 Task: Look for space in Mersing, Malaysia from 2nd June, 2023 to 6th June, 2023 for 1 adult in price range Rs.10000 to Rs.13000. Place can be private room with 1  bedroom having 1 bed and 1 bathroom. Property type can be house, flat, guest house, hotel. Booking option can be shelf check-in. Required host language is English.
Action: Mouse moved to (434, 93)
Screenshot: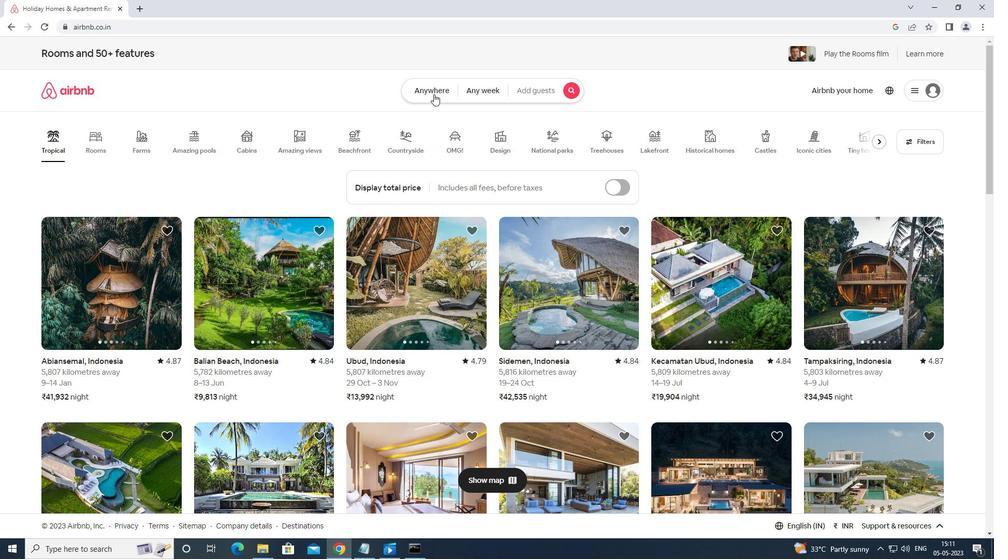 
Action: Mouse pressed left at (434, 93)
Screenshot: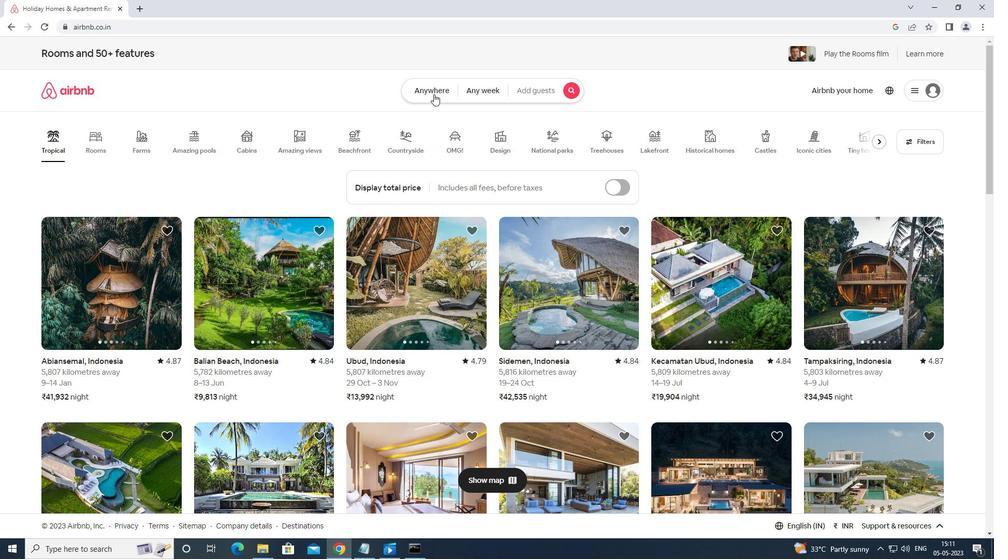 
Action: Mouse moved to (386, 130)
Screenshot: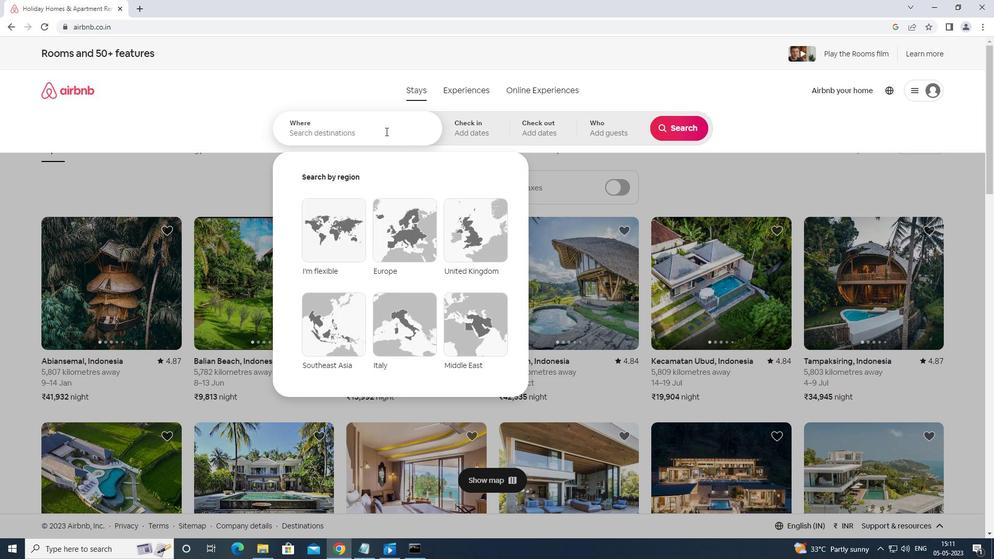 
Action: Mouse pressed left at (386, 130)
Screenshot: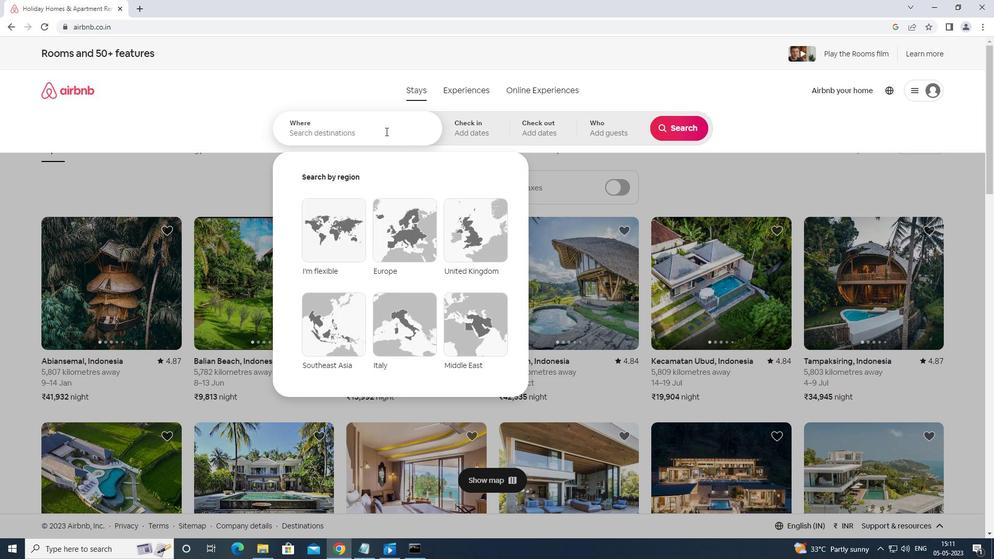 
Action: Mouse moved to (379, 124)
Screenshot: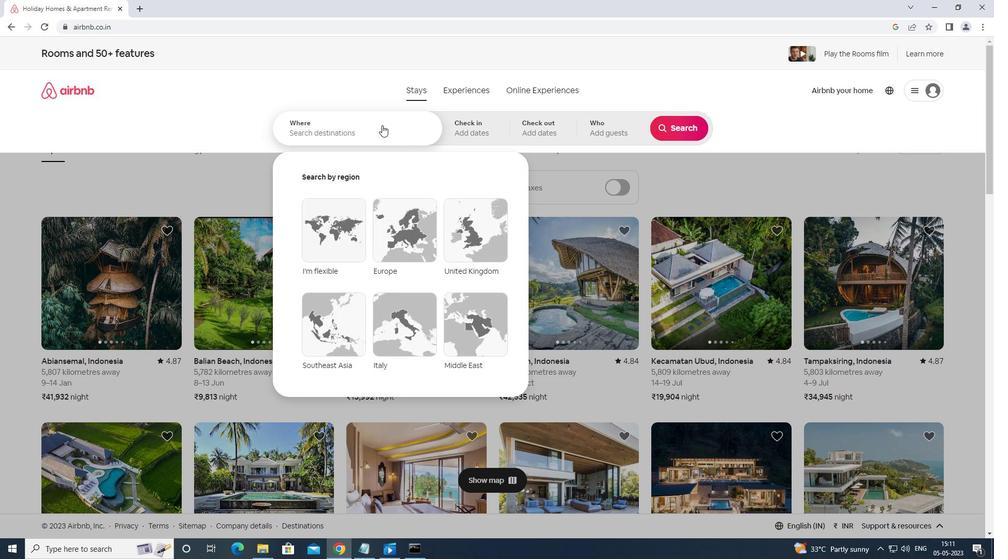 
Action: Key pressed <Key.caps_lock>mersing<Key.space>malaysia<Key.enter>
Screenshot: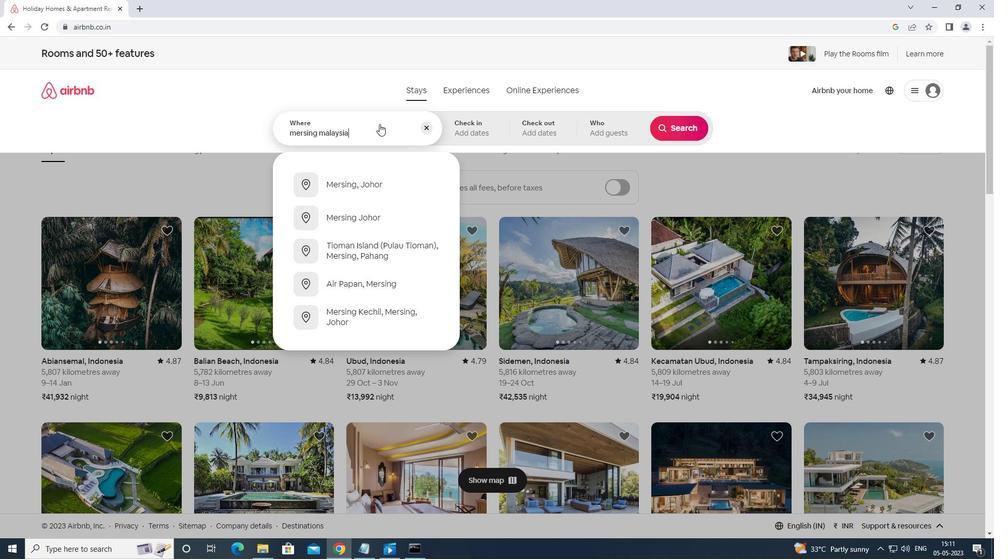 
Action: Mouse moved to (637, 257)
Screenshot: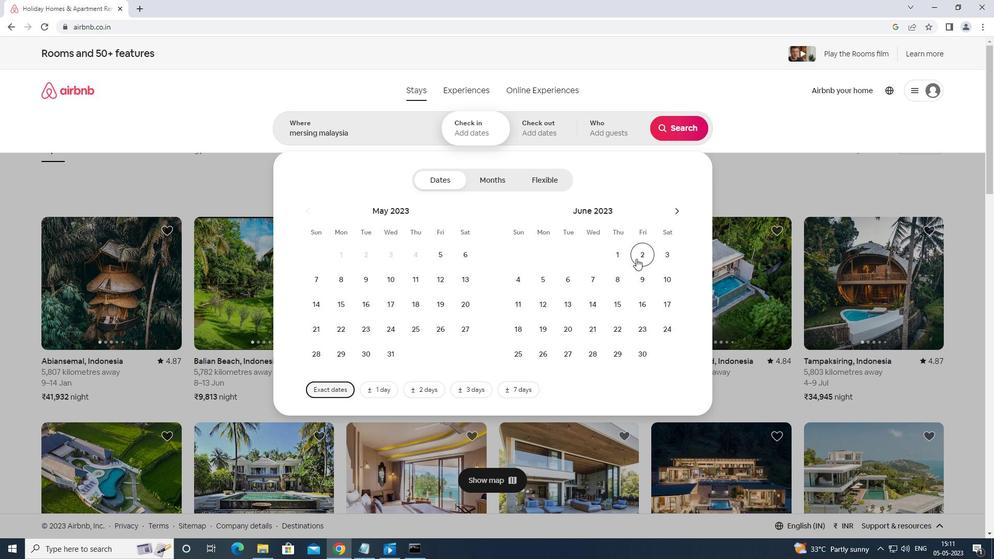 
Action: Mouse pressed left at (637, 257)
Screenshot: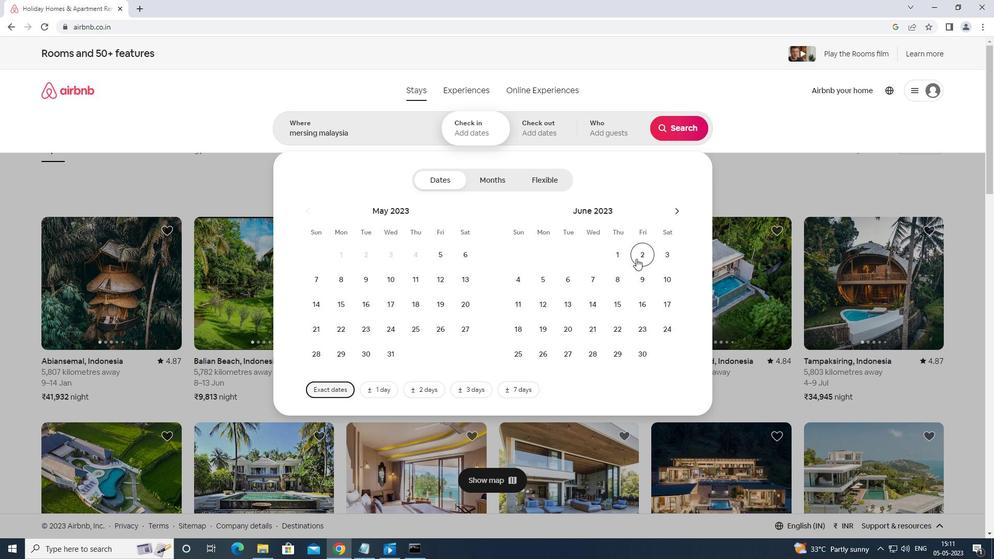 
Action: Mouse moved to (560, 275)
Screenshot: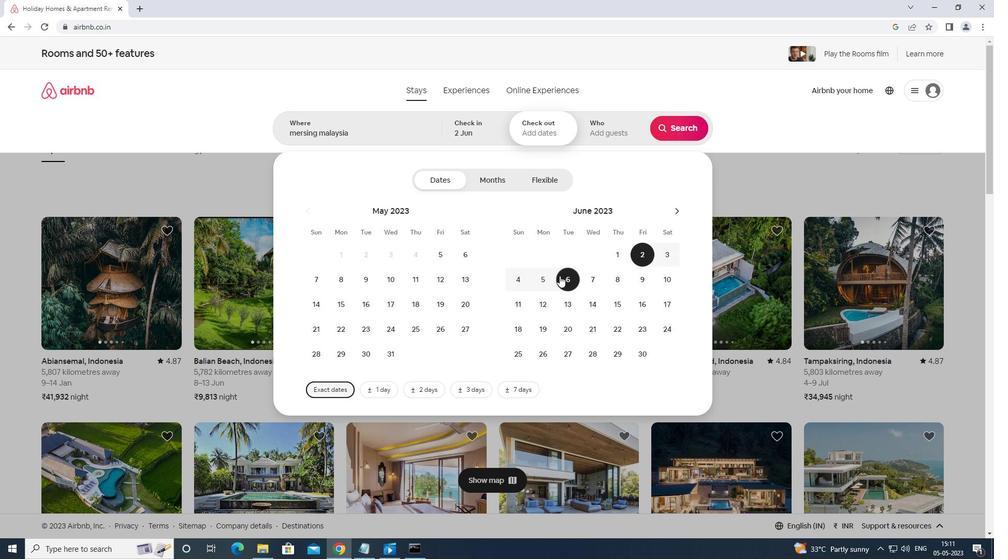 
Action: Mouse pressed left at (560, 275)
Screenshot: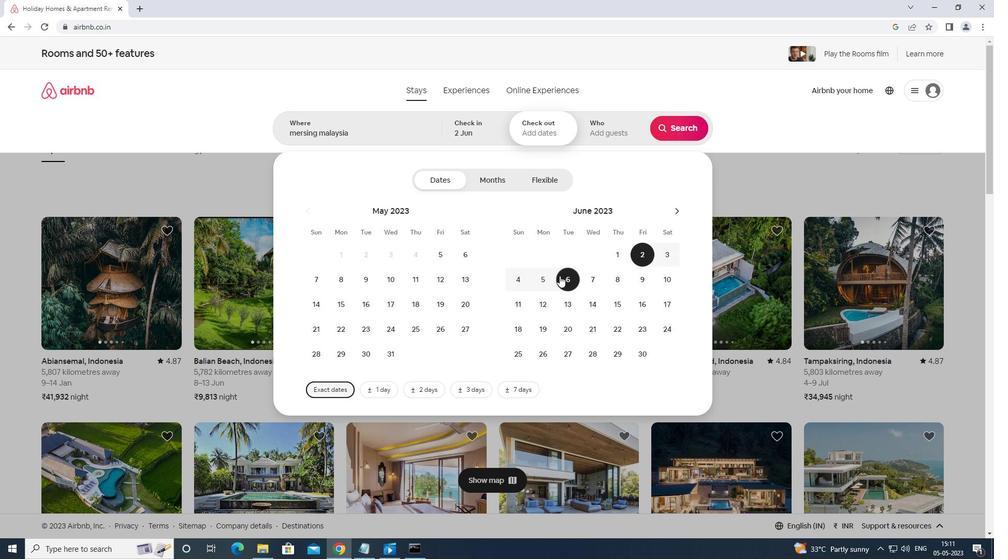 
Action: Mouse moved to (602, 127)
Screenshot: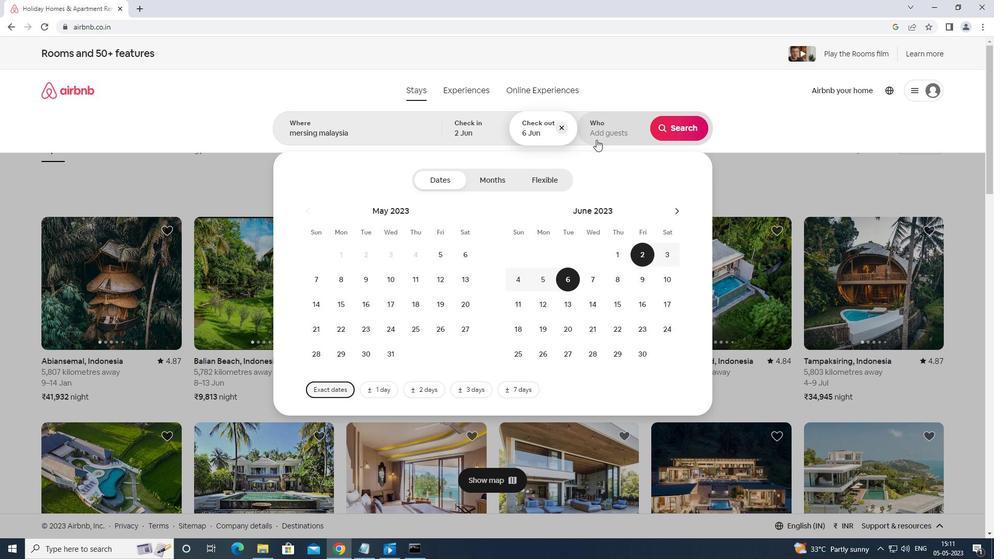 
Action: Mouse pressed left at (602, 127)
Screenshot: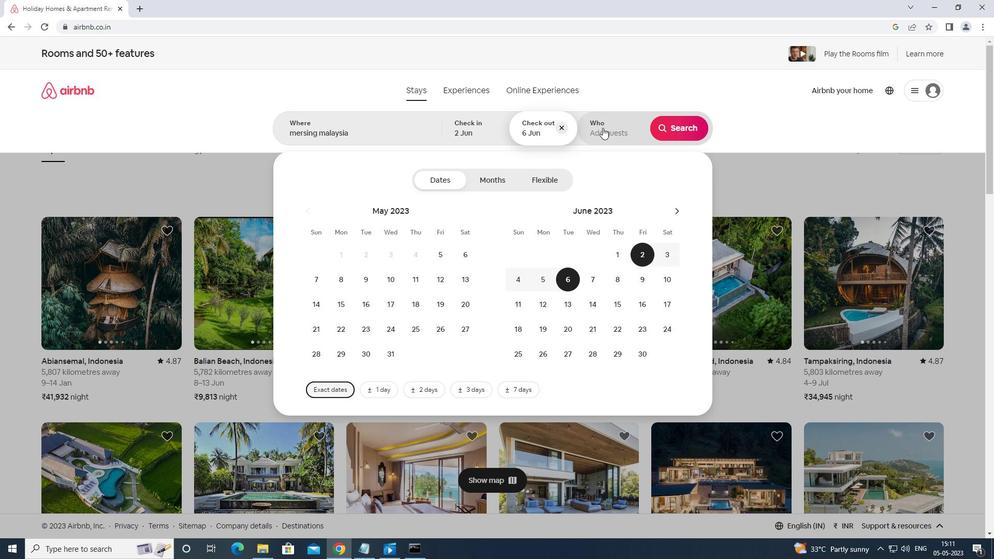 
Action: Mouse moved to (679, 181)
Screenshot: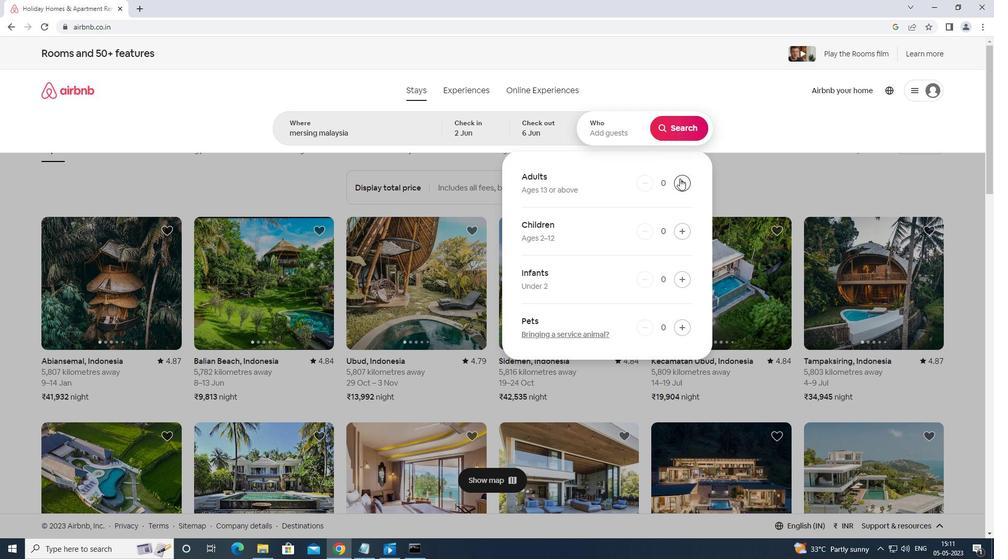 
Action: Mouse pressed left at (679, 181)
Screenshot: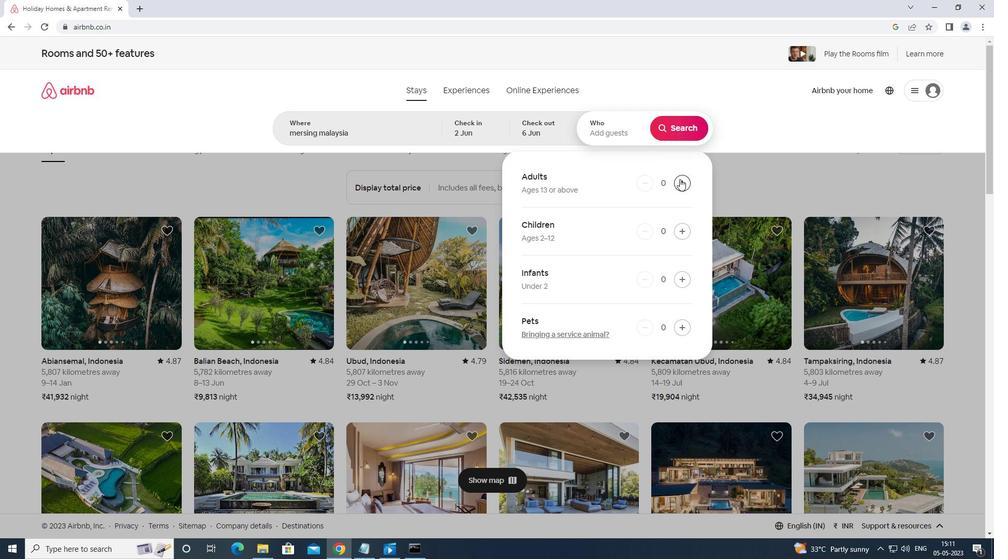 
Action: Mouse moved to (687, 126)
Screenshot: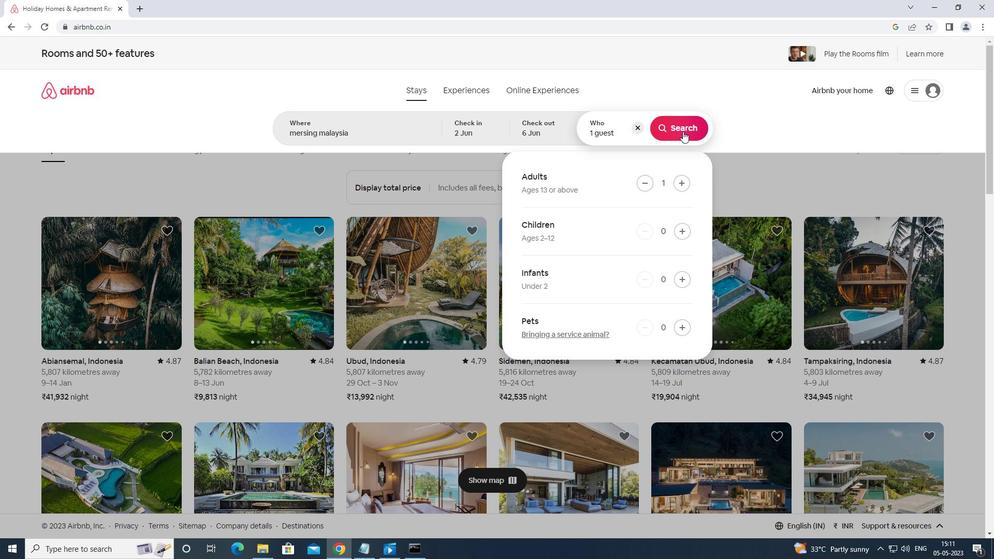 
Action: Mouse pressed left at (687, 126)
Screenshot: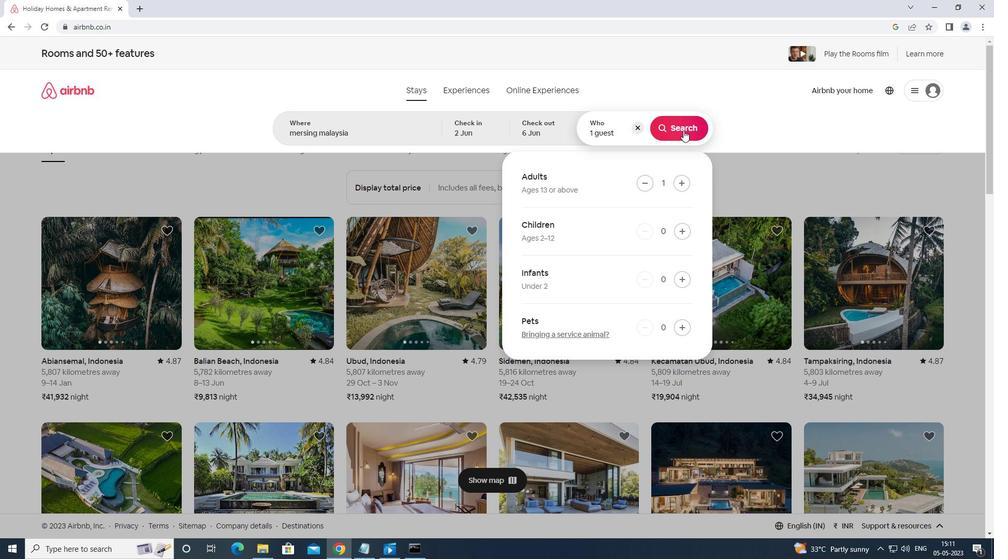 
Action: Mouse moved to (963, 103)
Screenshot: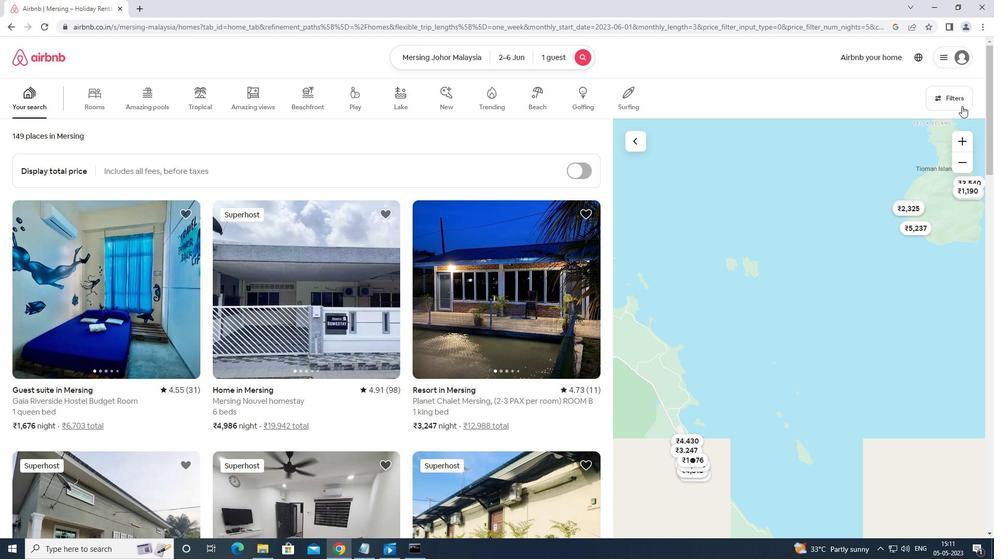 
Action: Mouse pressed left at (963, 103)
Screenshot: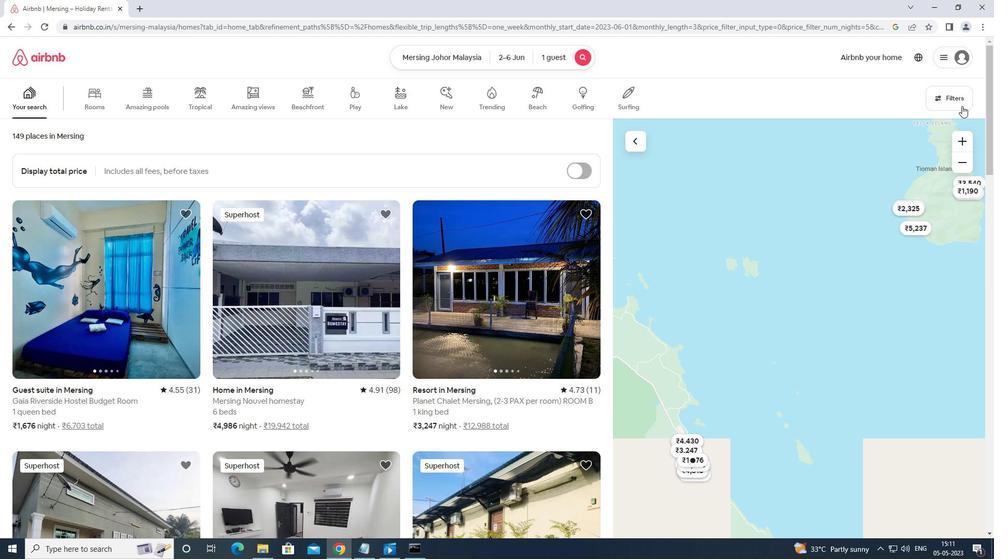 
Action: Mouse moved to (449, 352)
Screenshot: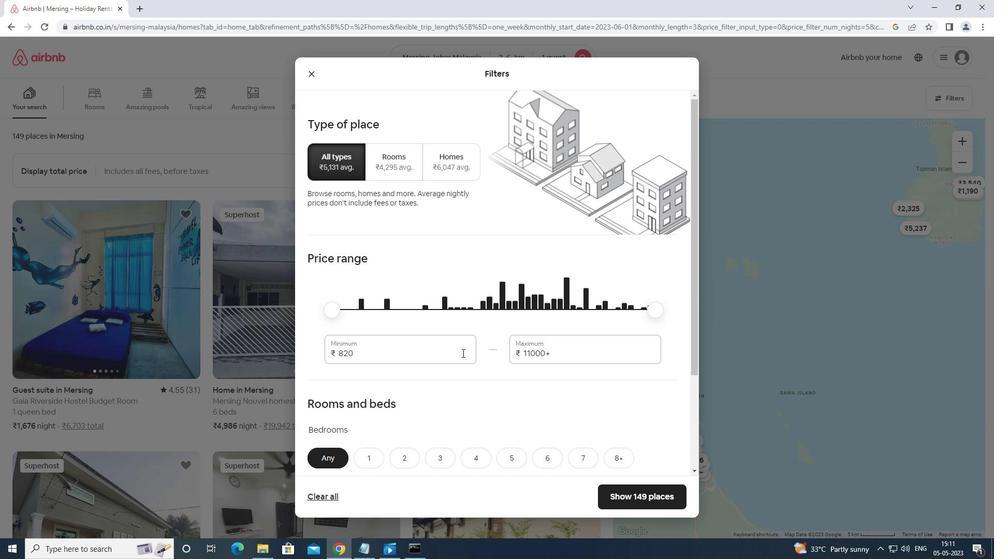 
Action: Mouse pressed left at (449, 352)
Screenshot: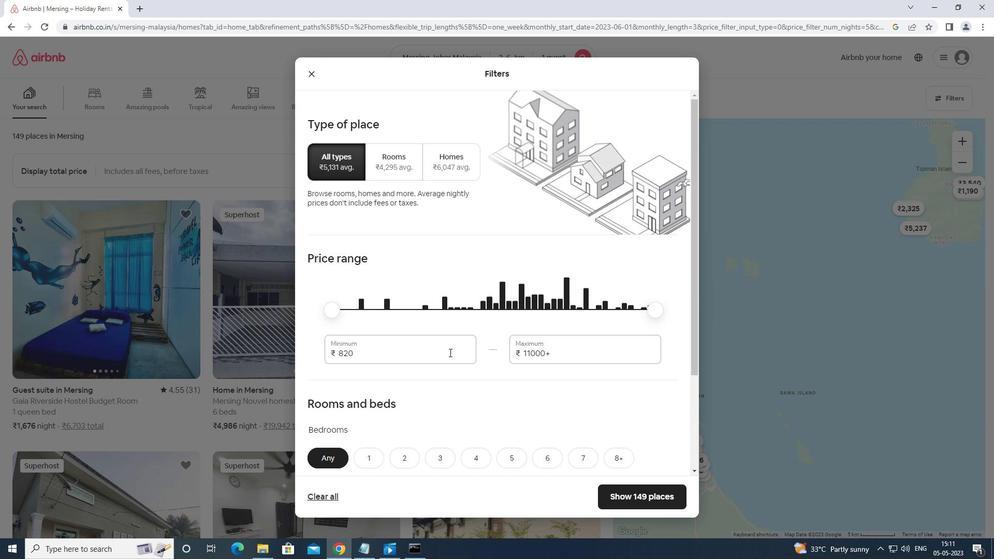 
Action: Mouse moved to (449, 352)
Screenshot: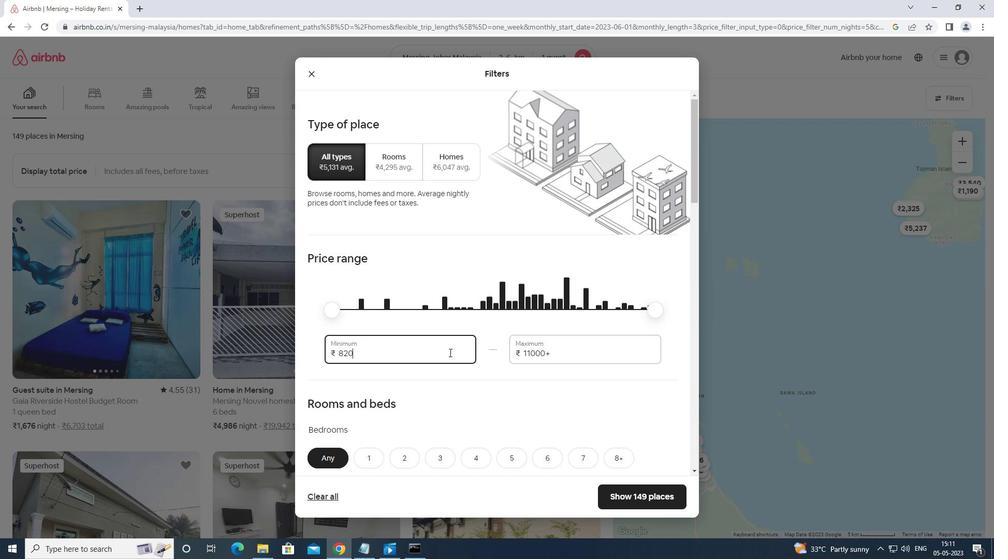 
Action: Key pressed <Key.backspace><Key.backspace><Key.backspace><Key.backspace><Key.backspace>10000
Screenshot: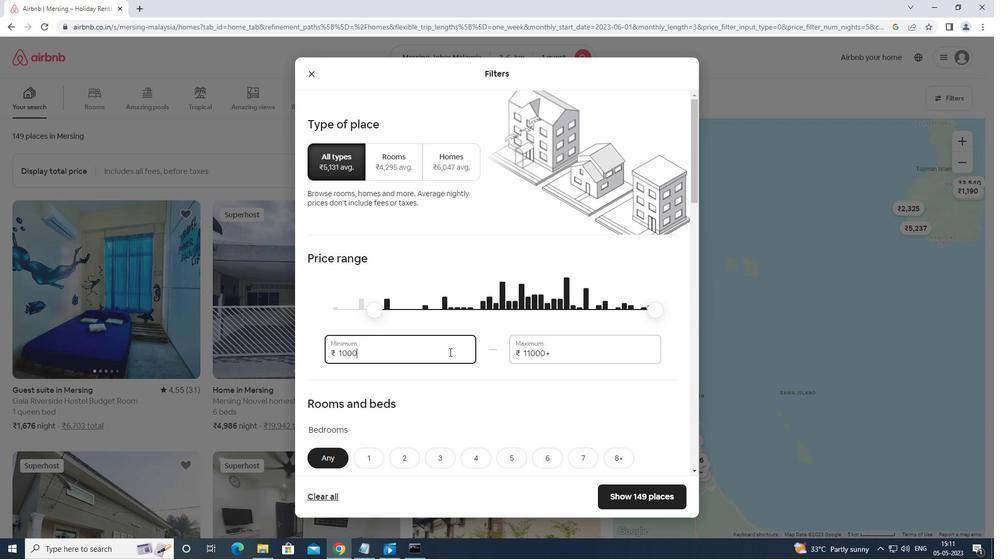 
Action: Mouse moved to (562, 352)
Screenshot: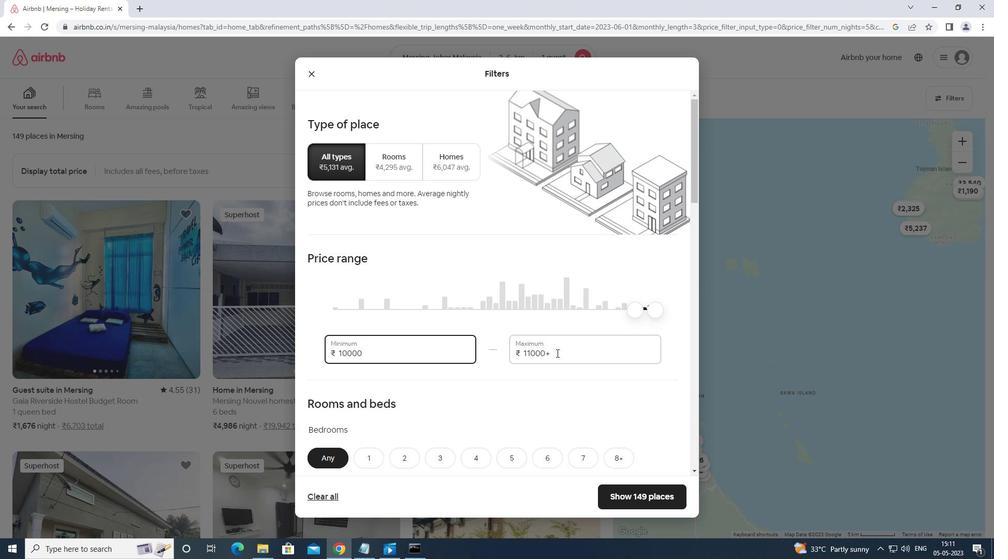 
Action: Mouse pressed left at (562, 352)
Screenshot: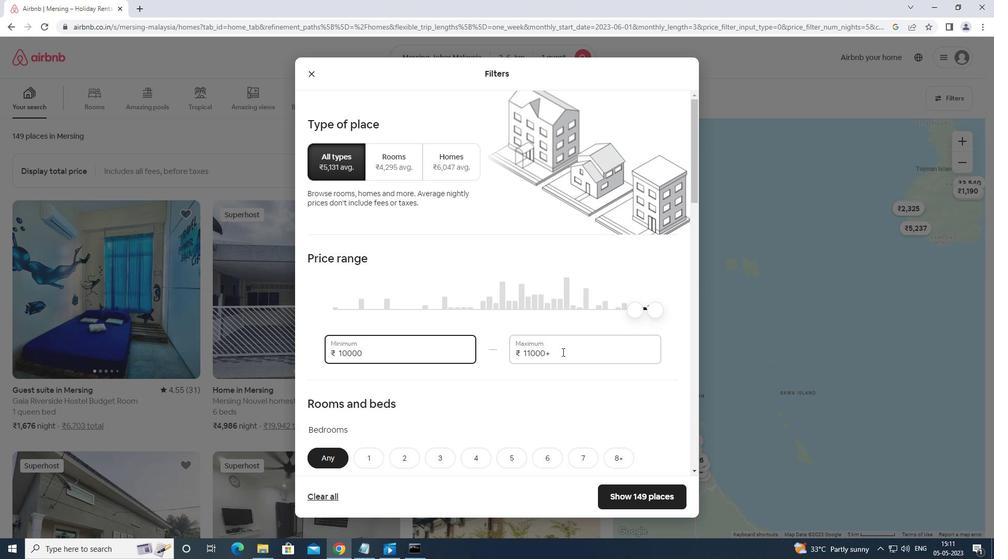 
Action: Key pressed <Key.backspace><Key.backspace><Key.backspace><Key.backspace><Key.backspace><Key.backspace><Key.backspace><Key.backspace><Key.backspace><Key.backspace><Key.backspace><Key.backspace>13000
Screenshot: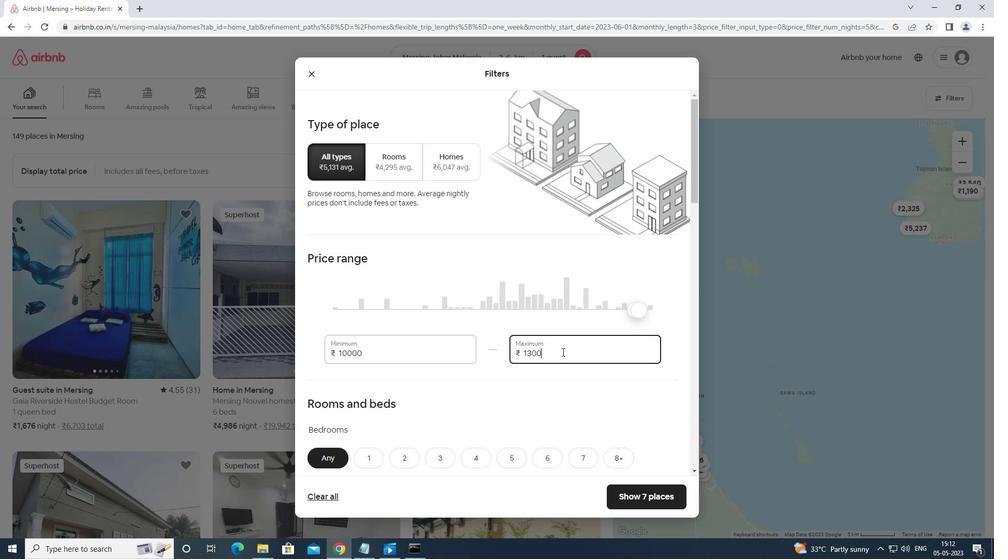 
Action: Mouse scrolled (562, 351) with delta (0, 0)
Screenshot: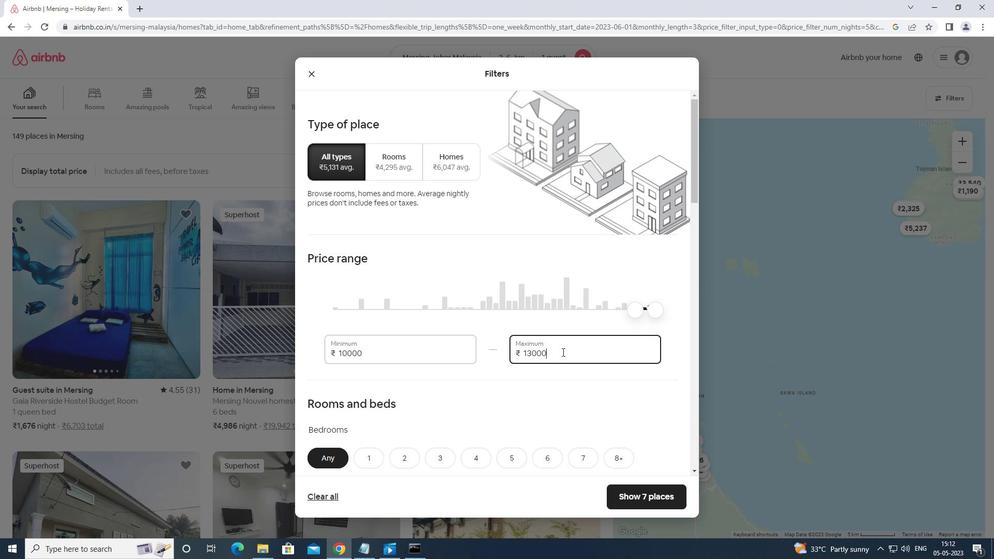 
Action: Mouse moved to (562, 352)
Screenshot: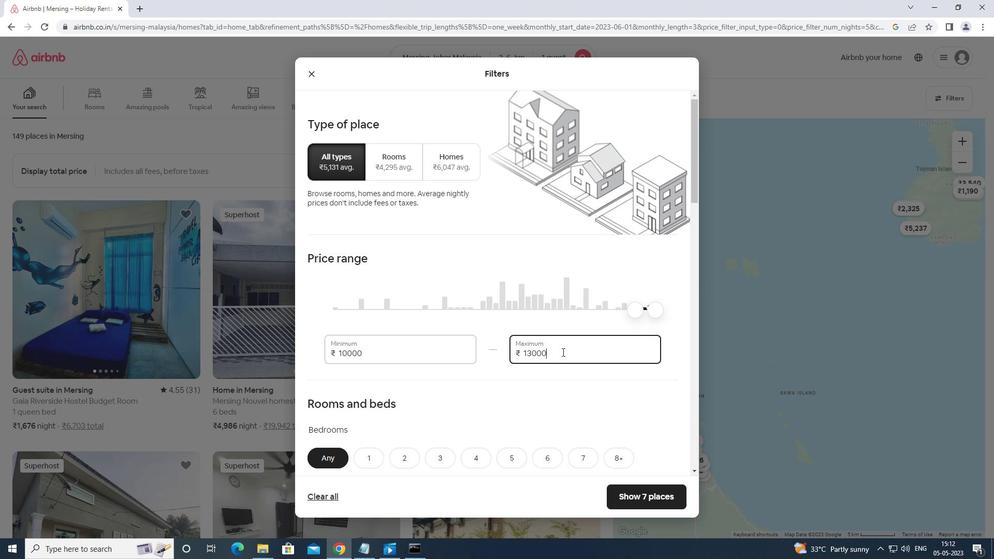 
Action: Mouse scrolled (562, 351) with delta (0, 0)
Screenshot: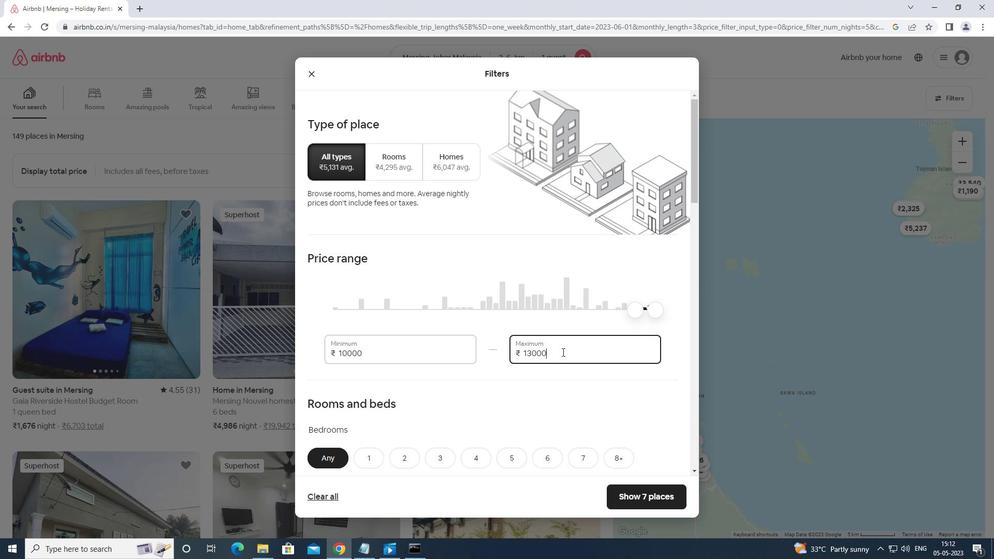 
Action: Mouse moved to (561, 352)
Screenshot: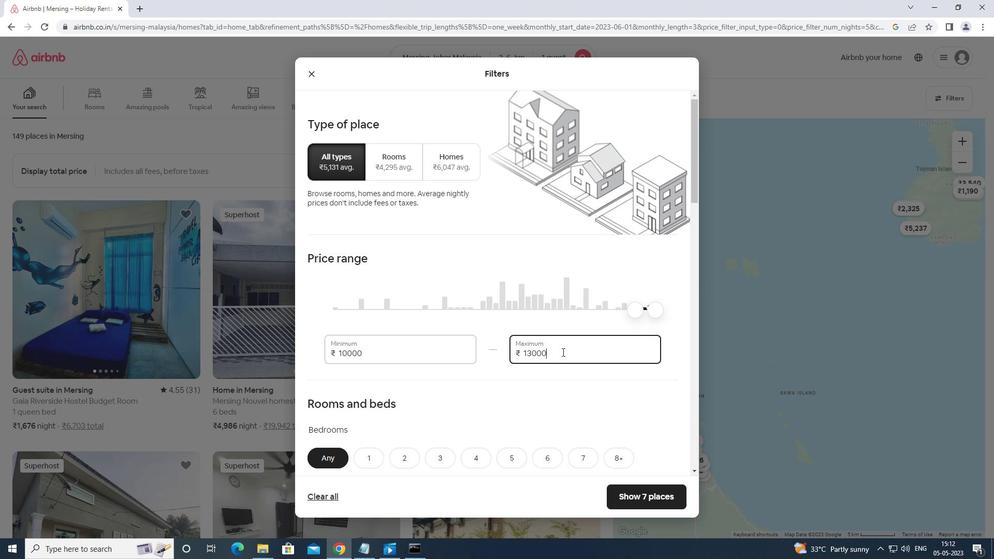 
Action: Mouse scrolled (561, 351) with delta (0, 0)
Screenshot: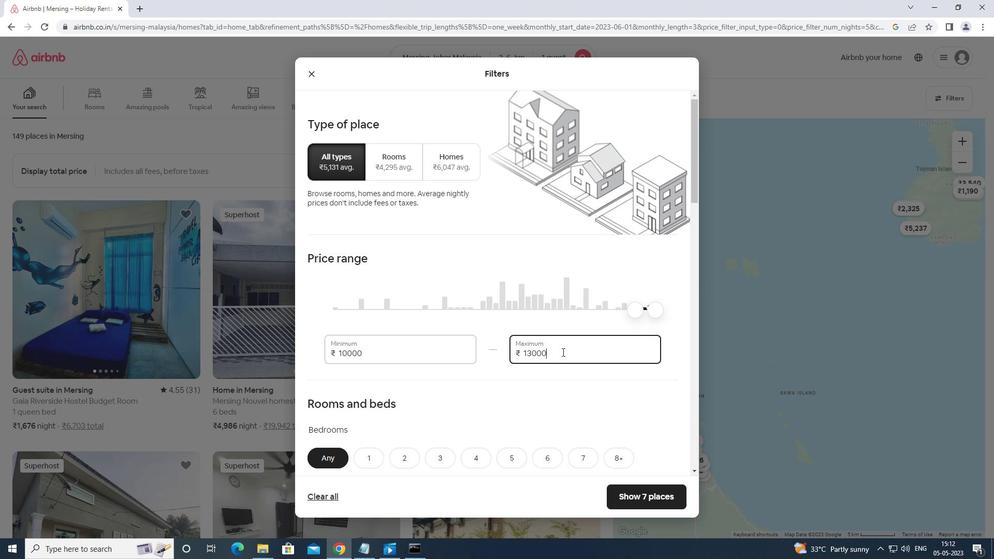 
Action: Mouse moved to (559, 352)
Screenshot: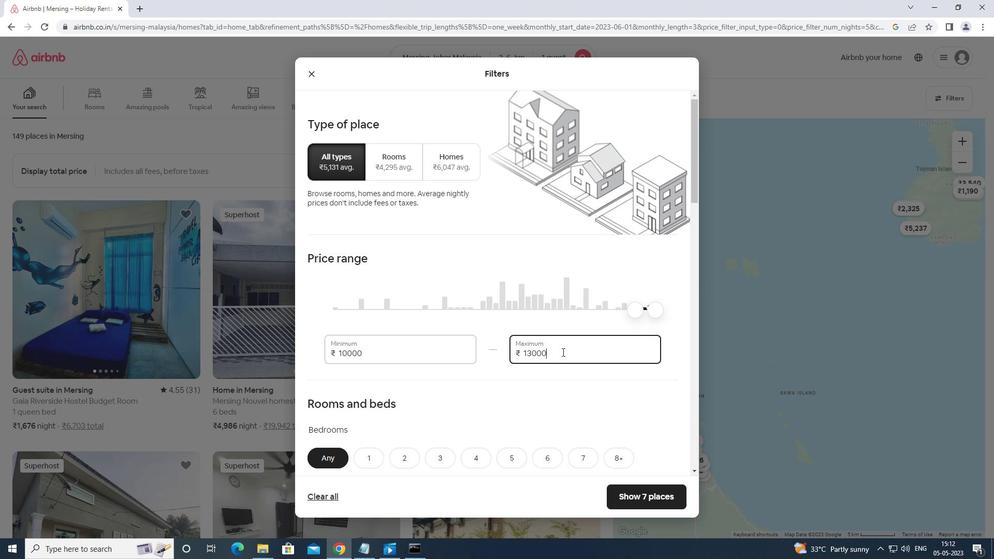 
Action: Mouse scrolled (559, 352) with delta (0, 0)
Screenshot: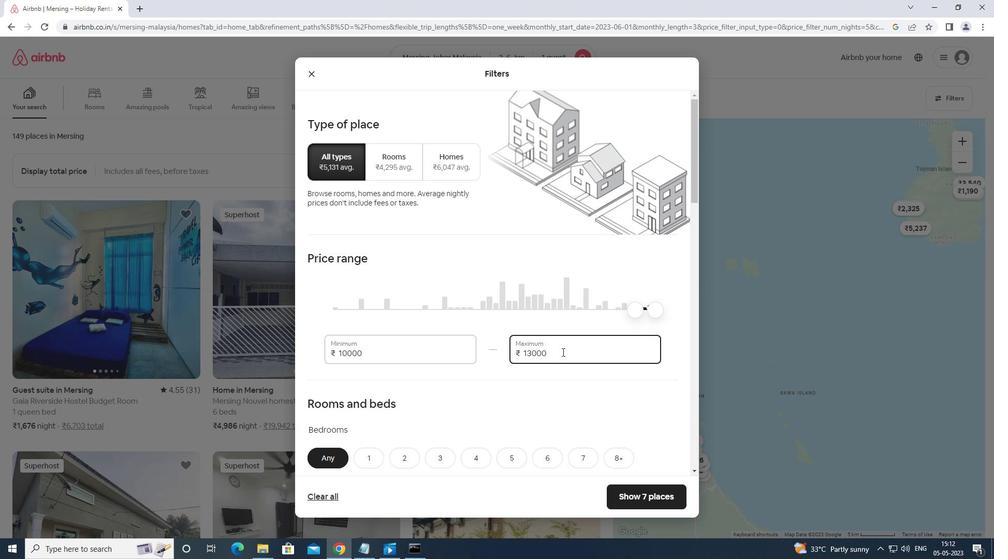 
Action: Mouse moved to (370, 242)
Screenshot: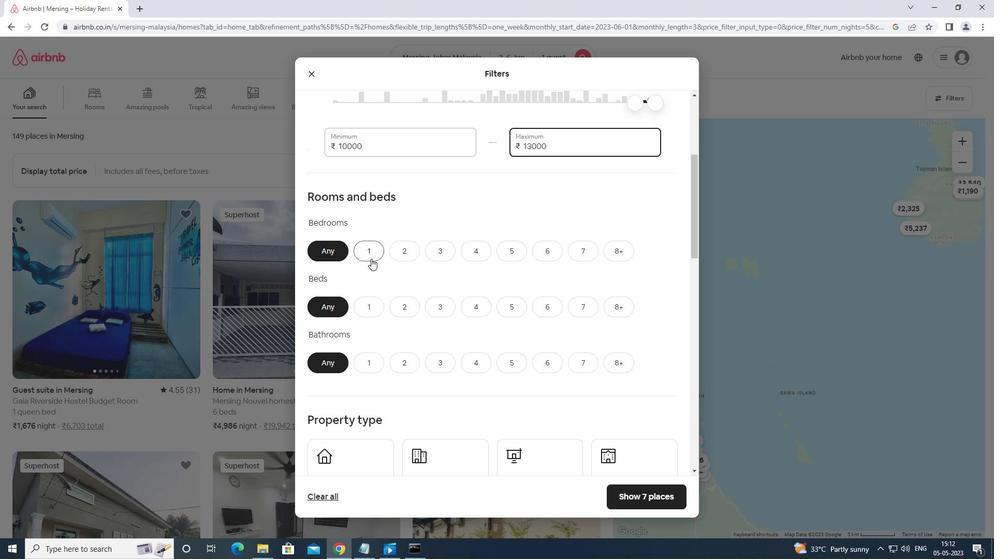 
Action: Mouse pressed left at (370, 242)
Screenshot: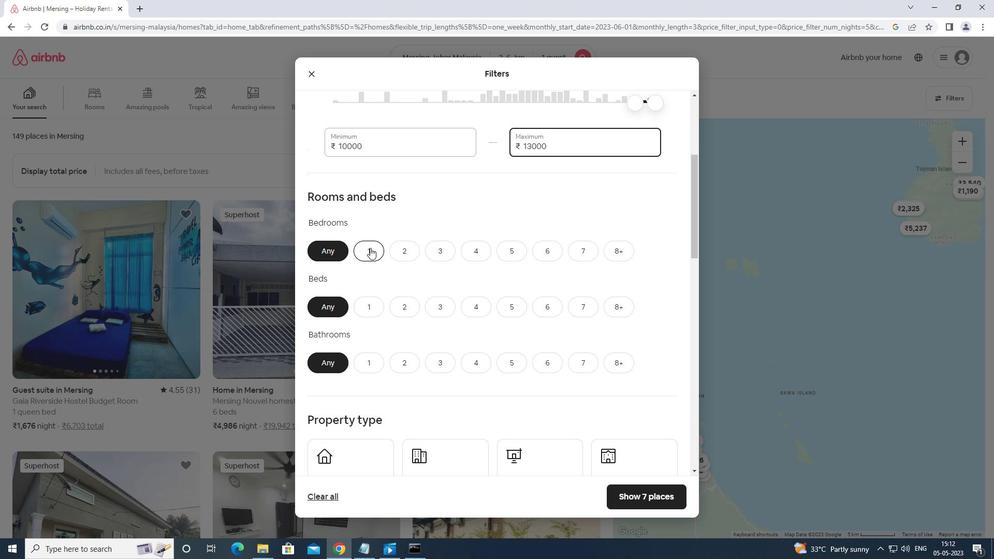
Action: Mouse moved to (363, 303)
Screenshot: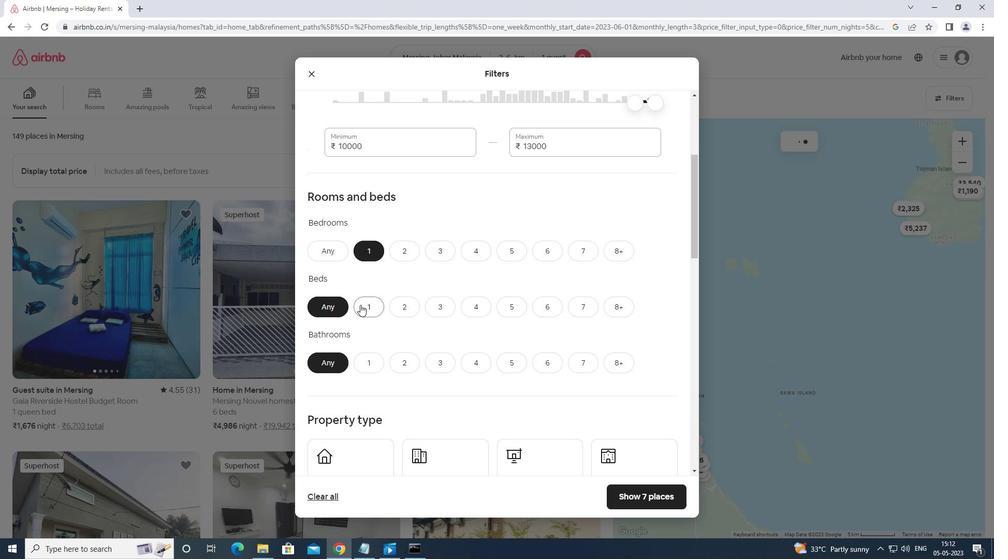 
Action: Mouse pressed left at (363, 303)
Screenshot: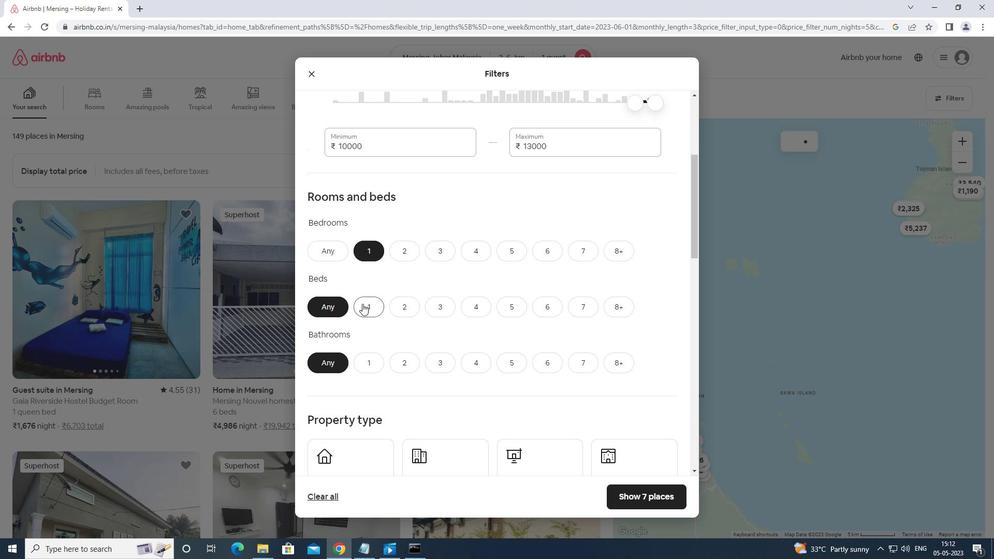 
Action: Mouse moved to (370, 355)
Screenshot: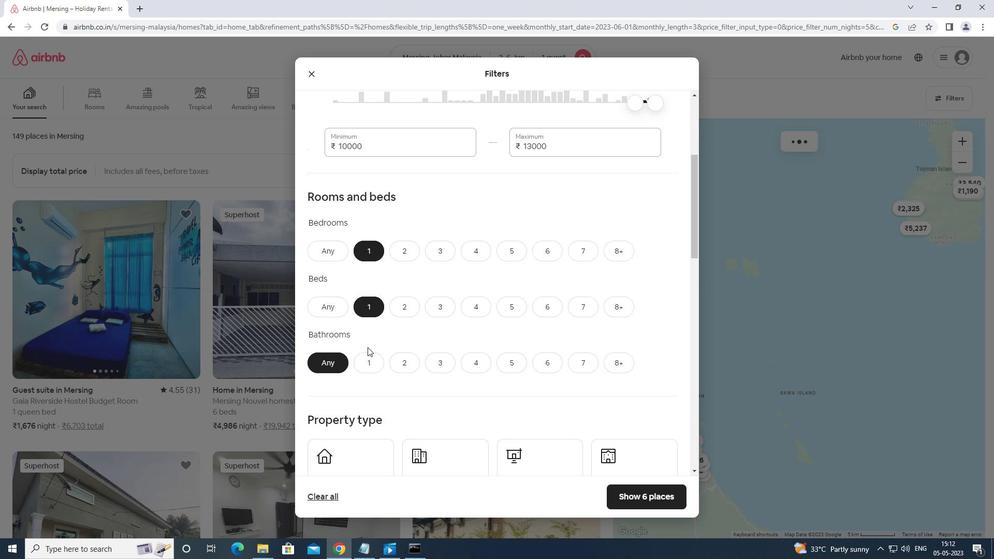 
Action: Mouse pressed left at (370, 355)
Screenshot: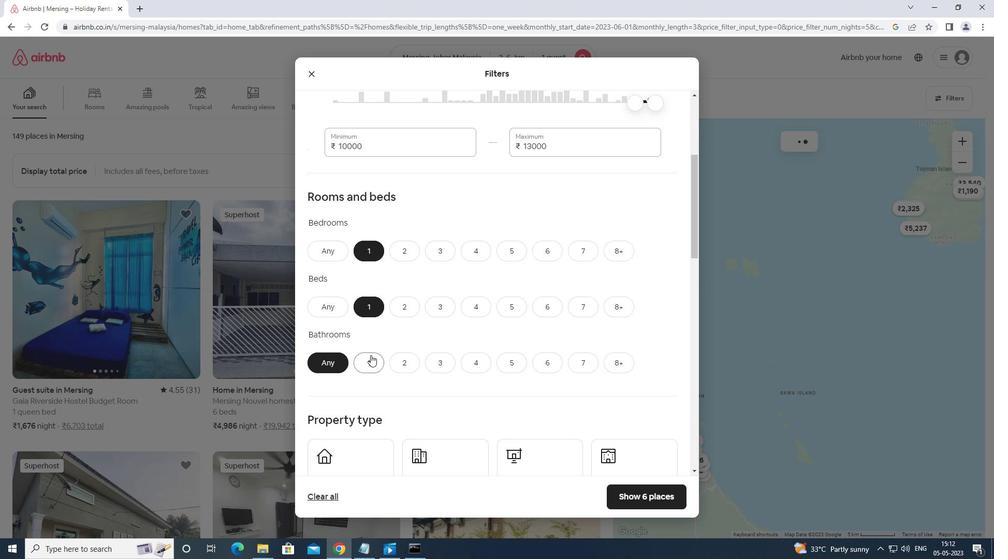 
Action: Mouse moved to (373, 360)
Screenshot: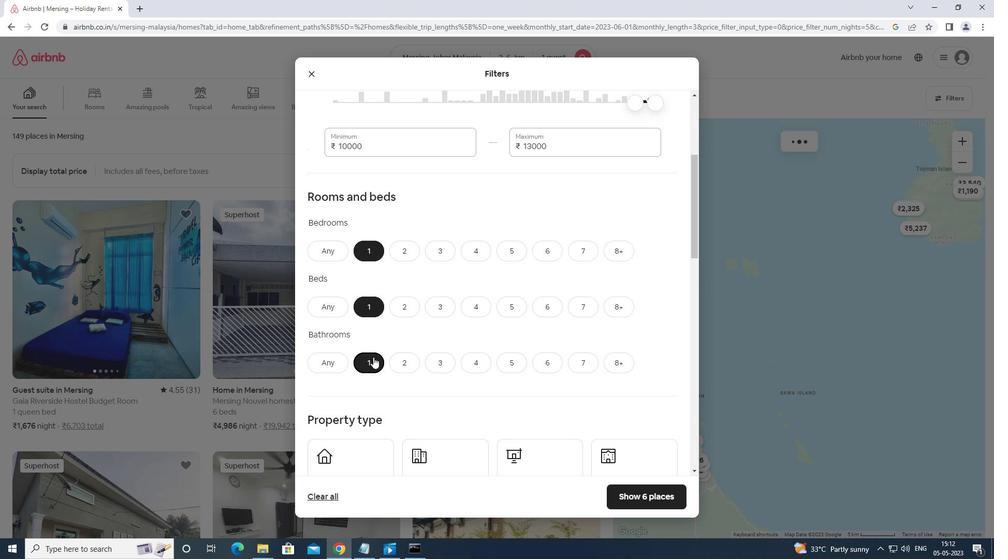 
Action: Mouse scrolled (373, 359) with delta (0, 0)
Screenshot: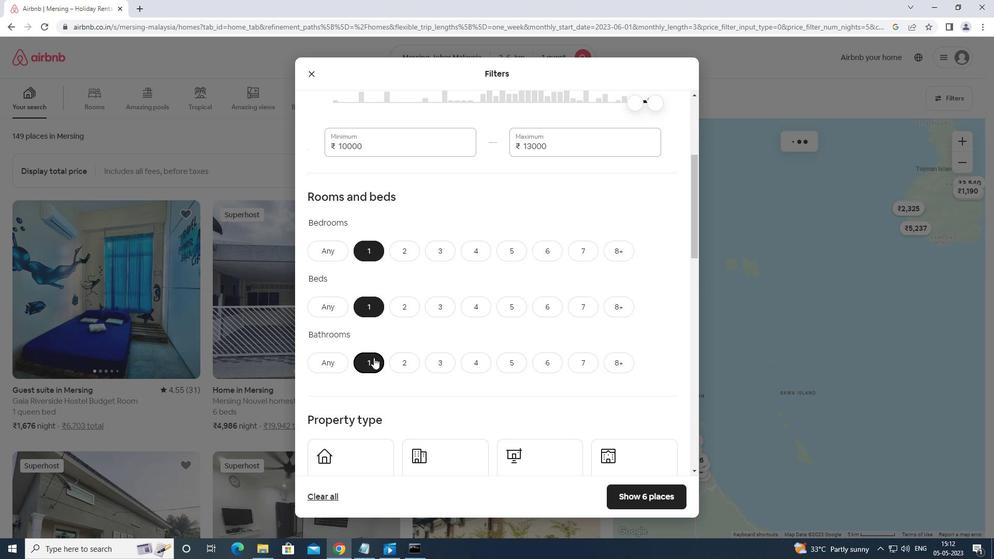 
Action: Mouse scrolled (373, 359) with delta (0, 0)
Screenshot: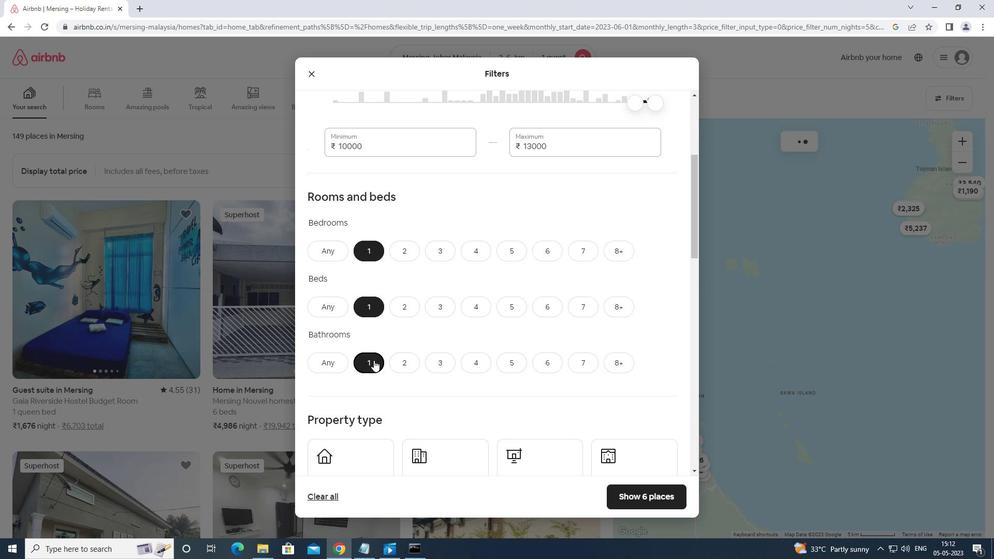 
Action: Mouse moved to (359, 357)
Screenshot: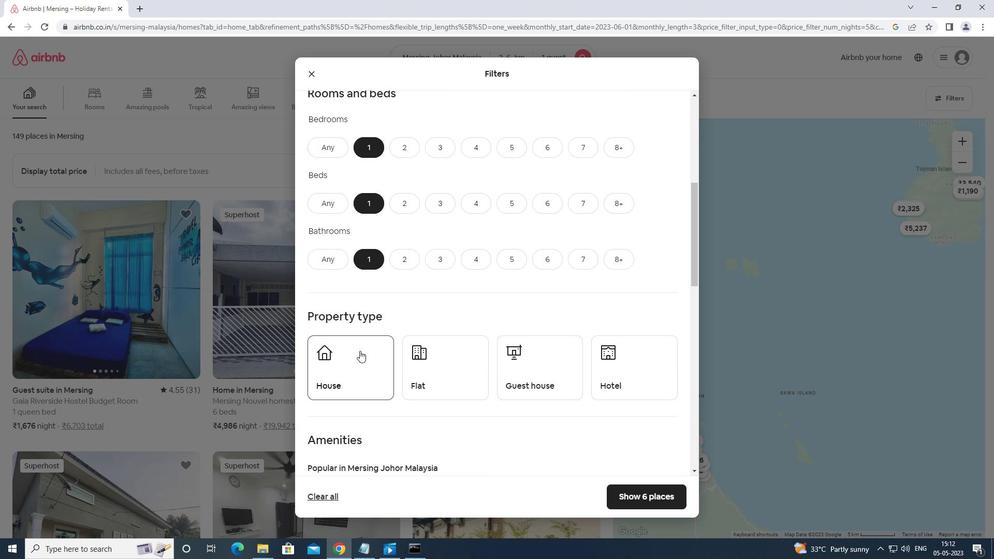 
Action: Mouse pressed left at (359, 357)
Screenshot: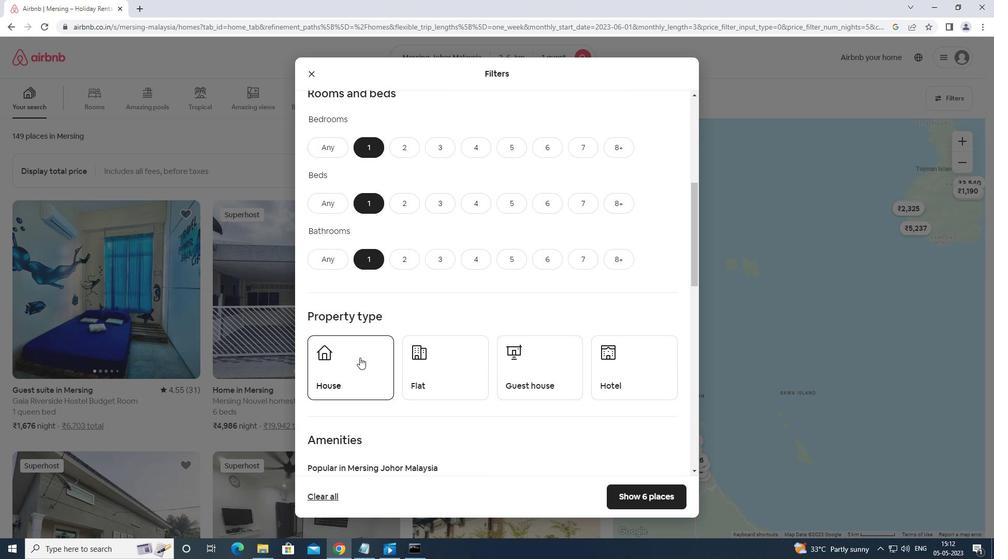 
Action: Mouse moved to (421, 353)
Screenshot: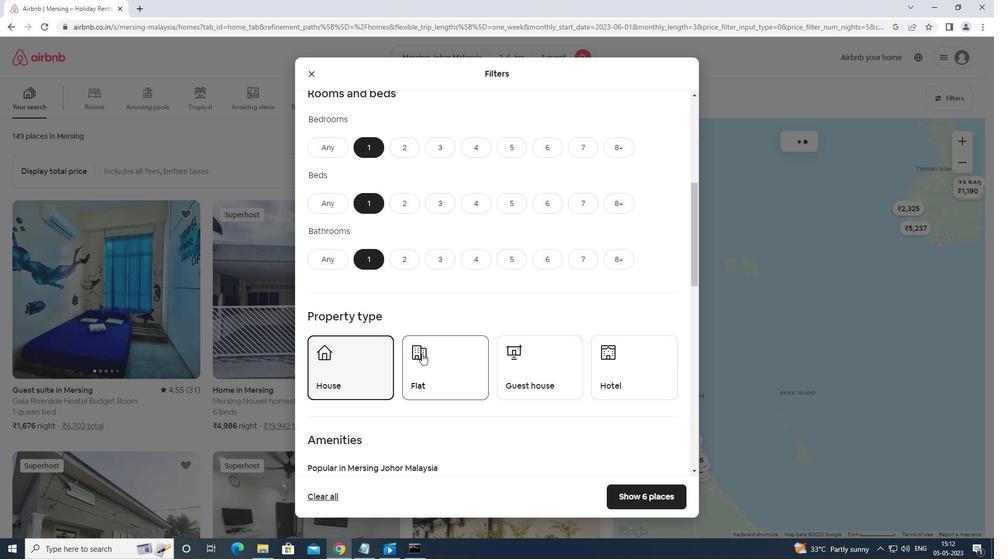 
Action: Mouse pressed left at (421, 353)
Screenshot: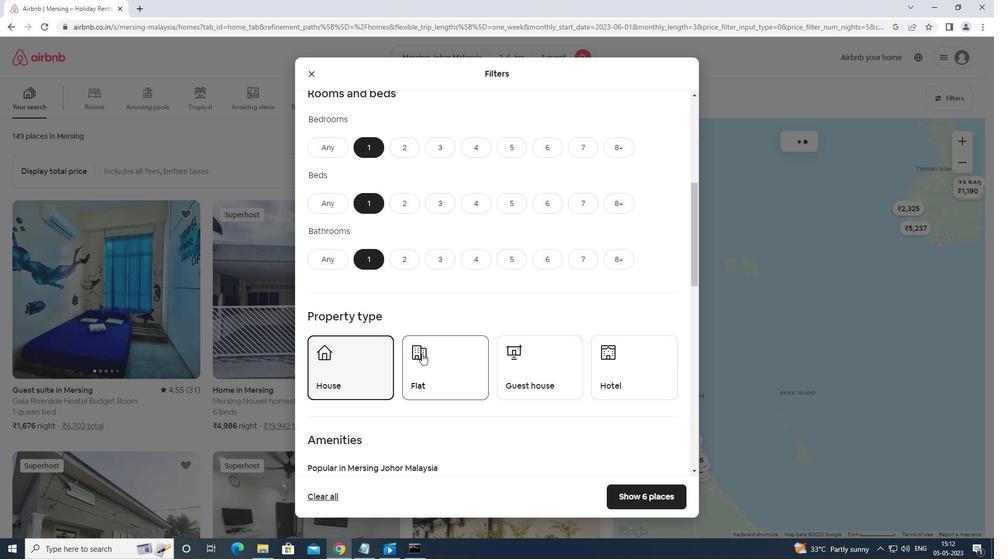 
Action: Mouse moved to (549, 375)
Screenshot: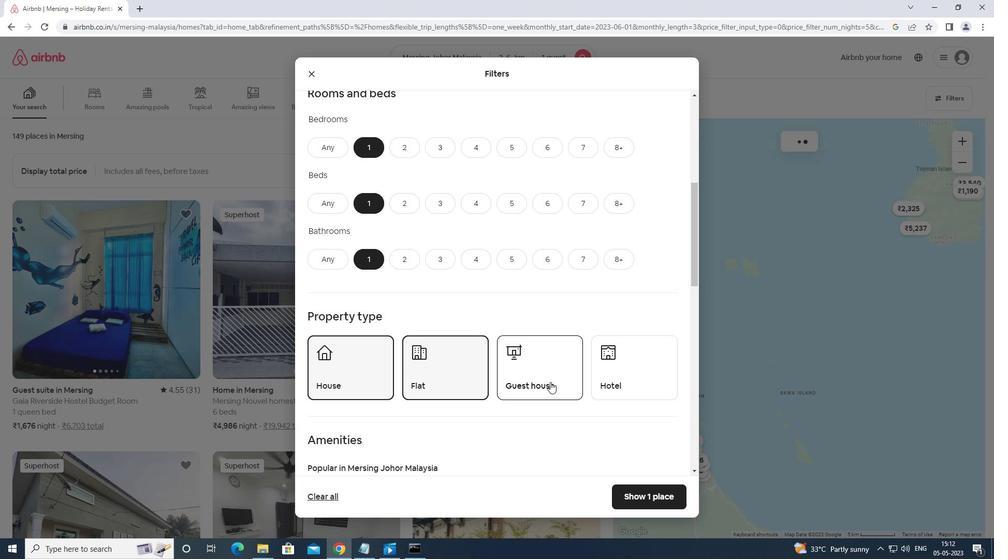 
Action: Mouse pressed left at (549, 375)
Screenshot: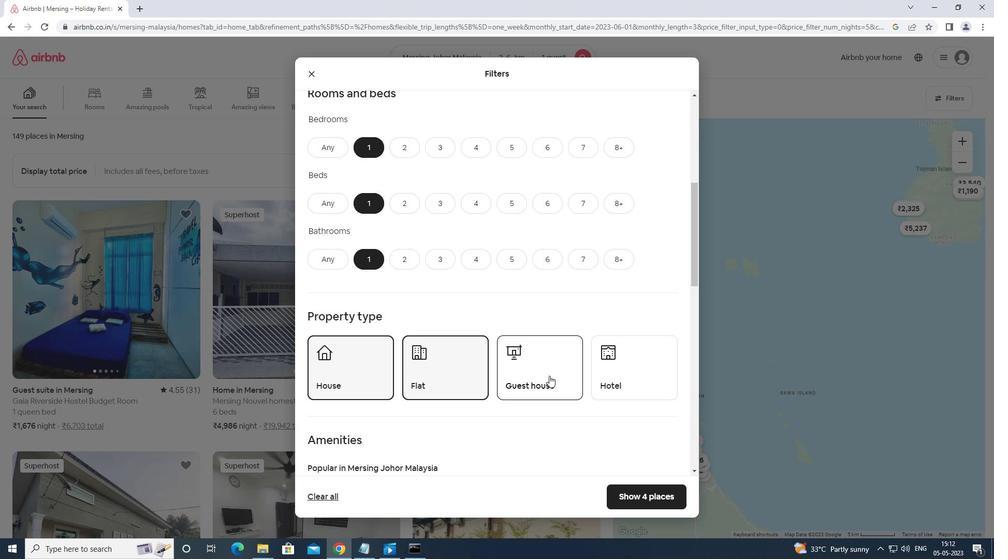 
Action: Mouse moved to (643, 371)
Screenshot: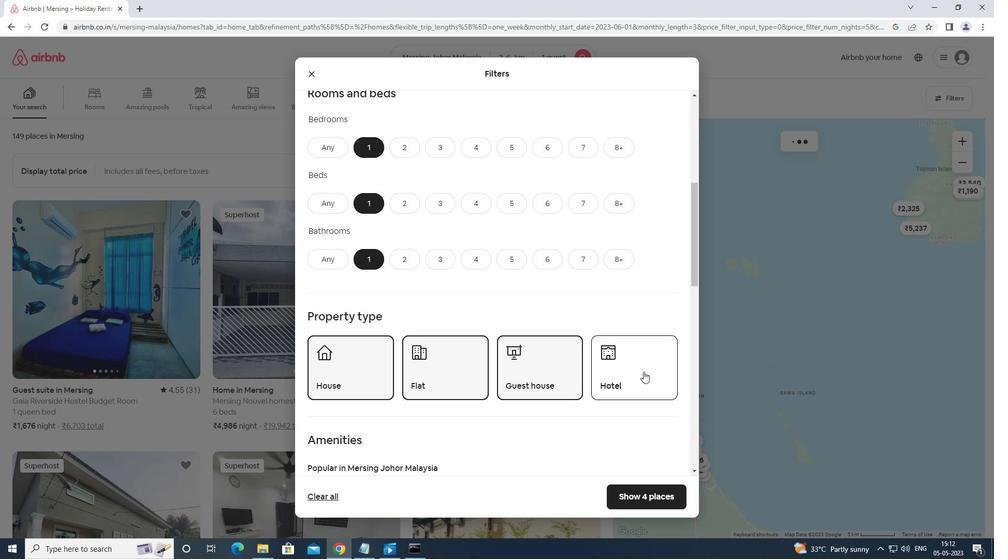 
Action: Mouse pressed left at (643, 371)
Screenshot: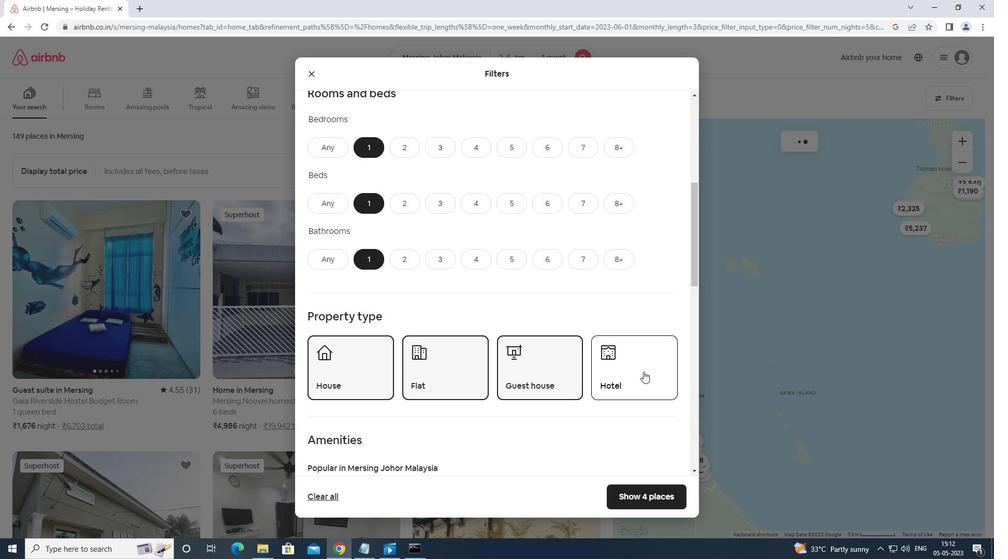 
Action: Mouse moved to (647, 368)
Screenshot: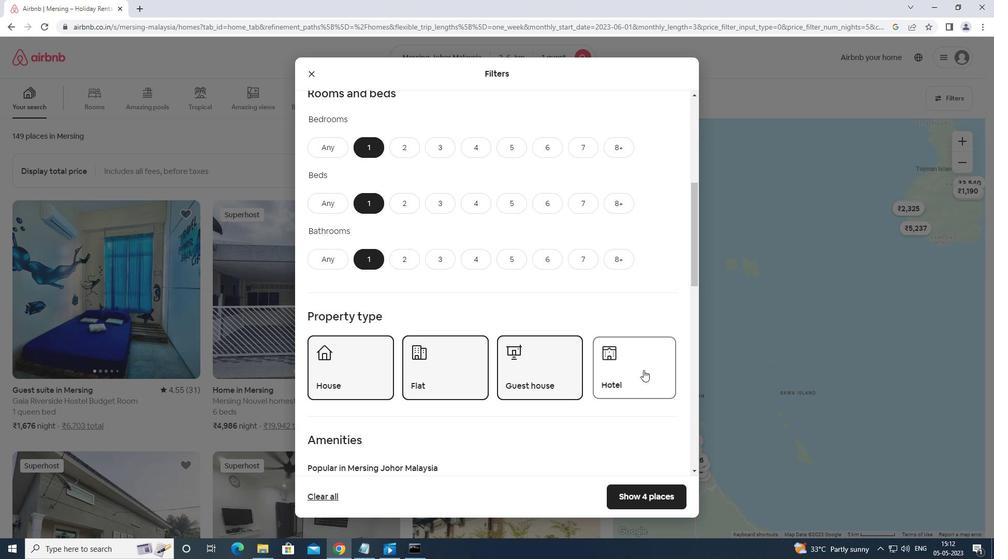 
Action: Mouse scrolled (647, 367) with delta (0, 0)
Screenshot: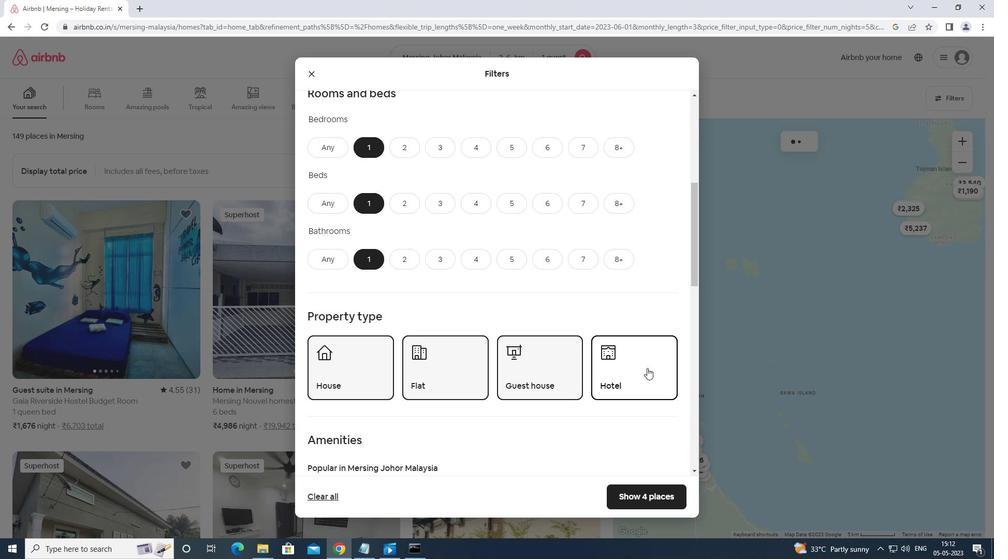 
Action: Mouse moved to (647, 368)
Screenshot: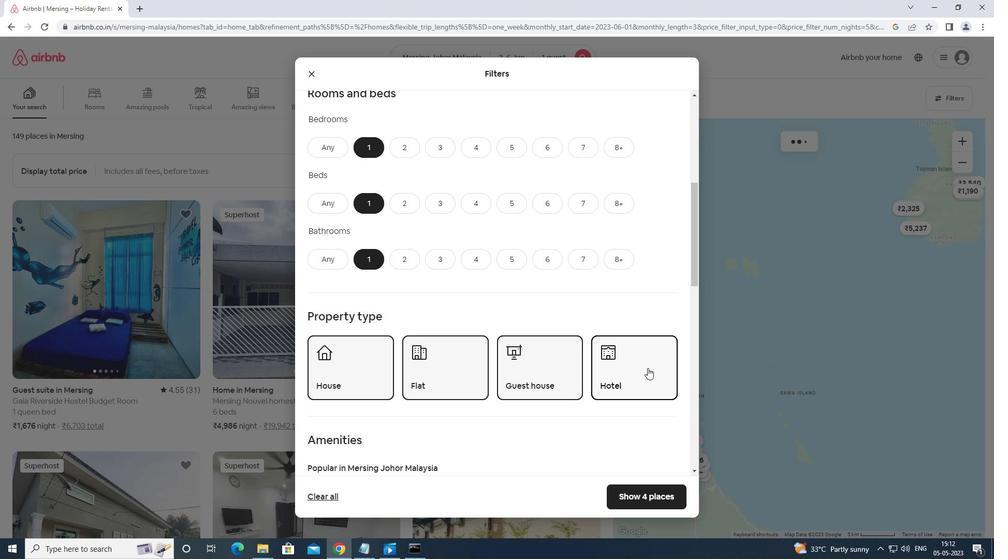 
Action: Mouse scrolled (647, 368) with delta (0, 0)
Screenshot: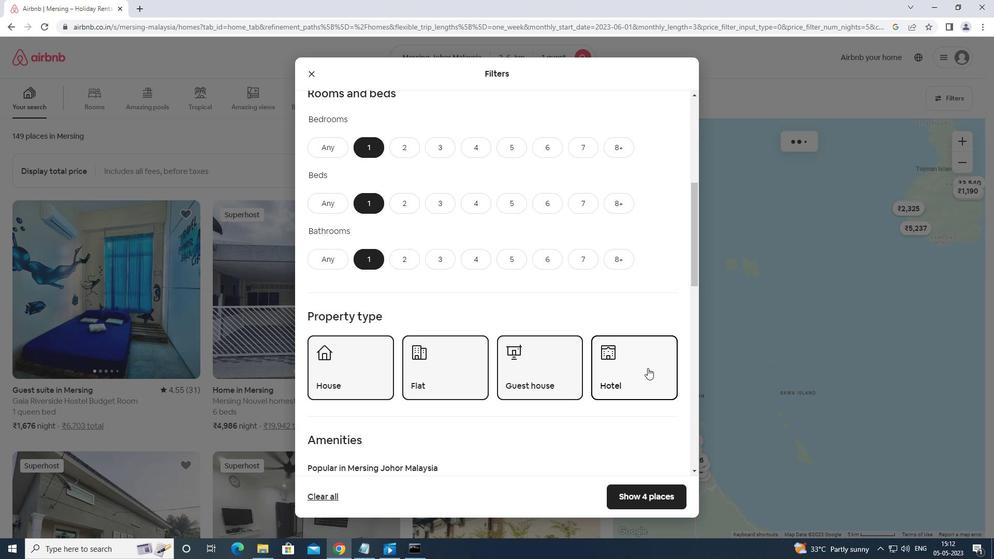 
Action: Mouse moved to (646, 369)
Screenshot: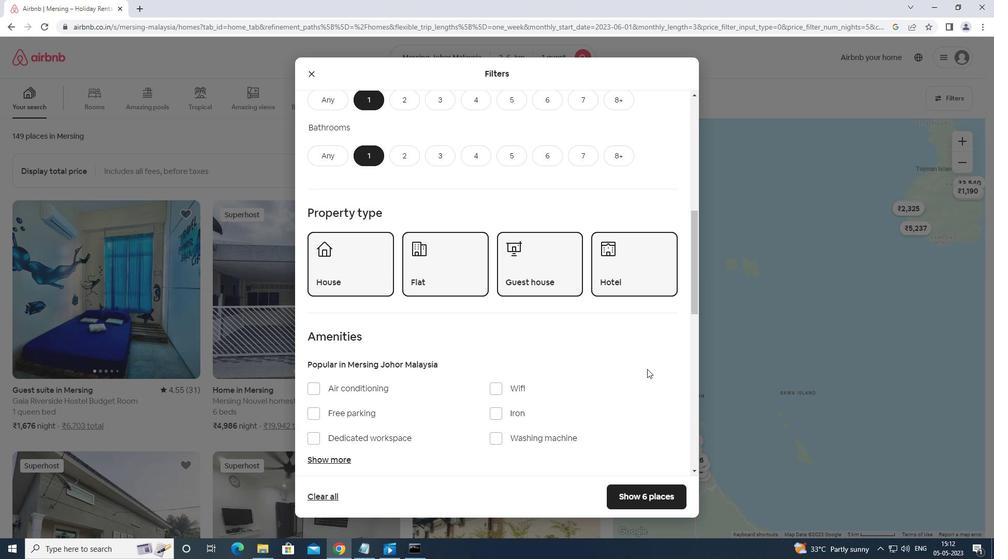 
Action: Mouse scrolled (646, 369) with delta (0, 0)
Screenshot: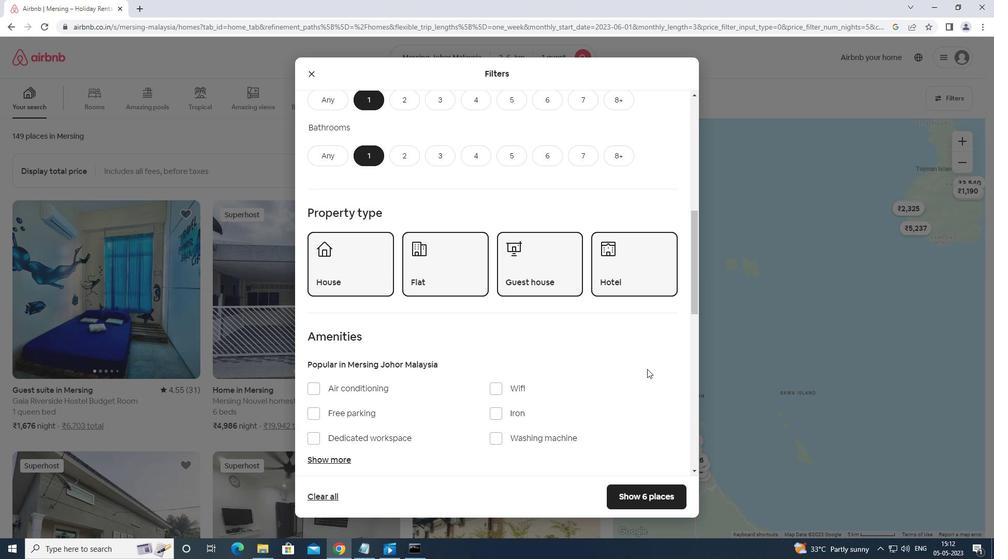 
Action: Mouse moved to (645, 370)
Screenshot: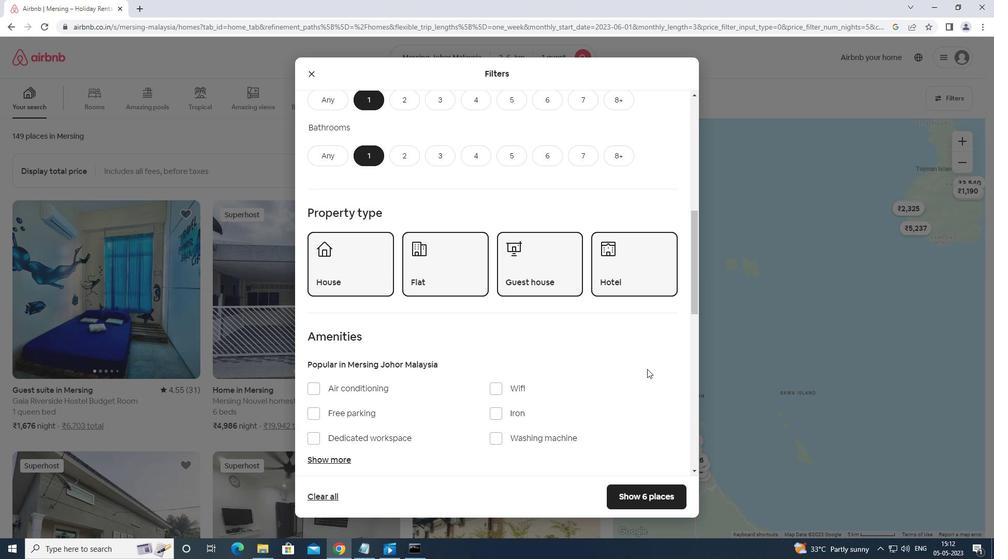 
Action: Mouse scrolled (645, 370) with delta (0, 0)
Screenshot: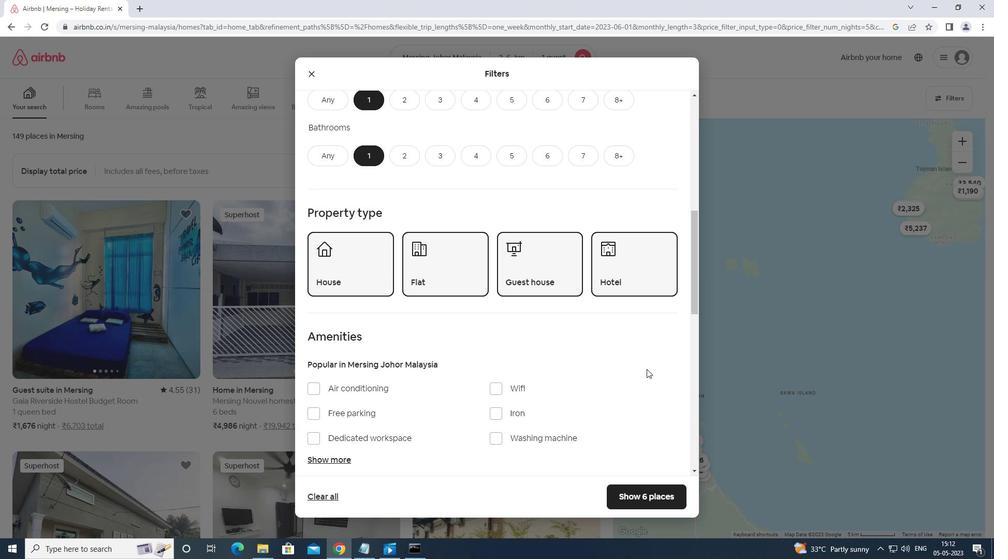 
Action: Mouse scrolled (645, 370) with delta (0, 0)
Screenshot: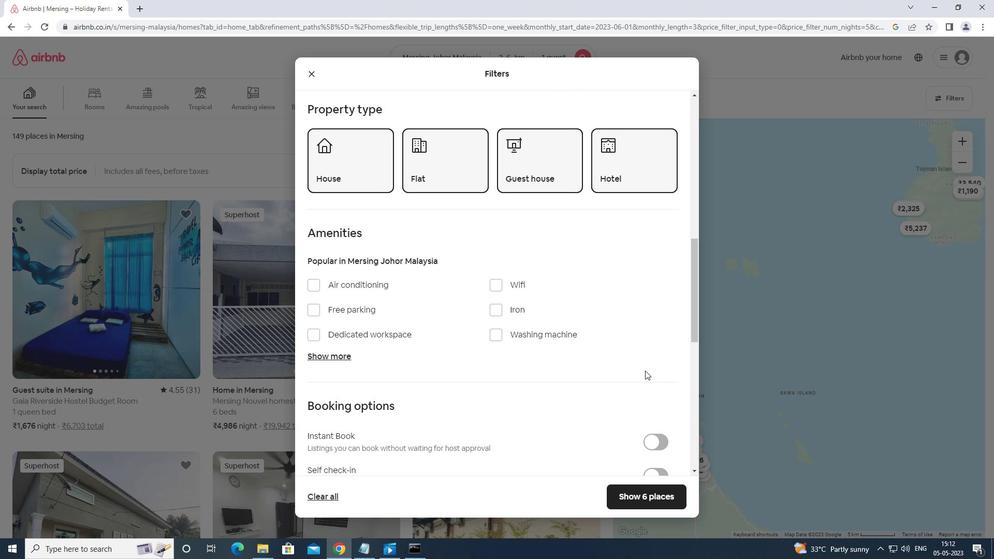 
Action: Mouse moved to (642, 371)
Screenshot: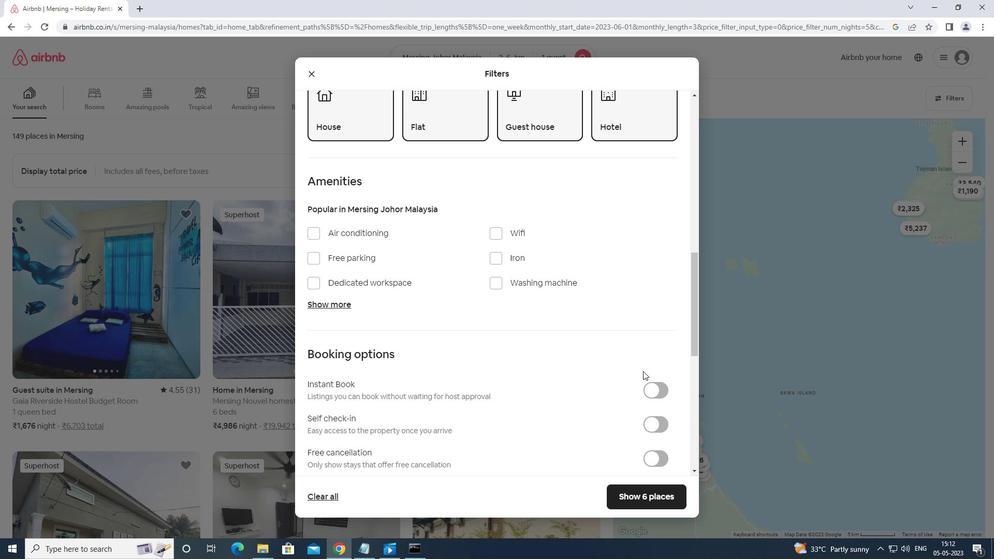 
Action: Mouse scrolled (642, 371) with delta (0, 0)
Screenshot: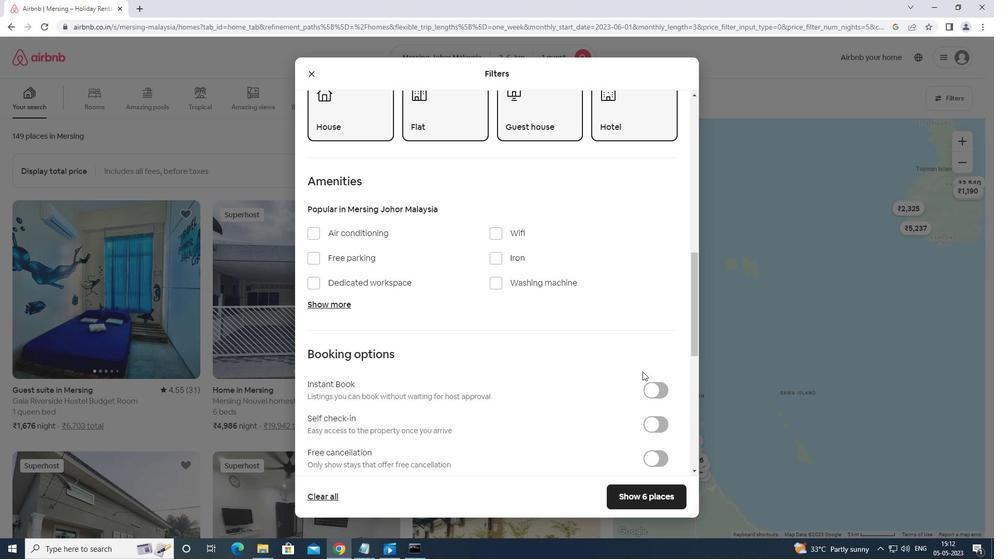 
Action: Mouse moved to (647, 373)
Screenshot: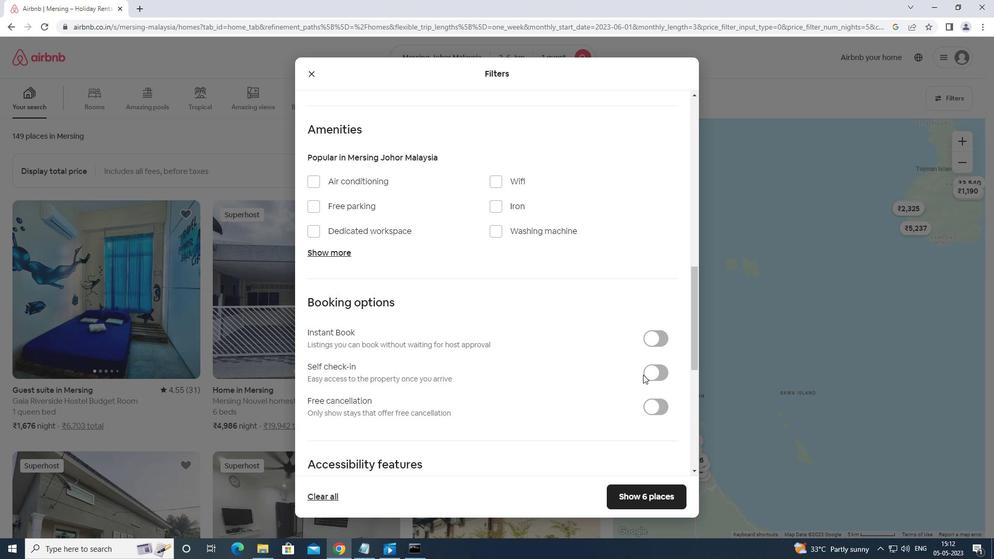
Action: Mouse pressed left at (647, 373)
Screenshot: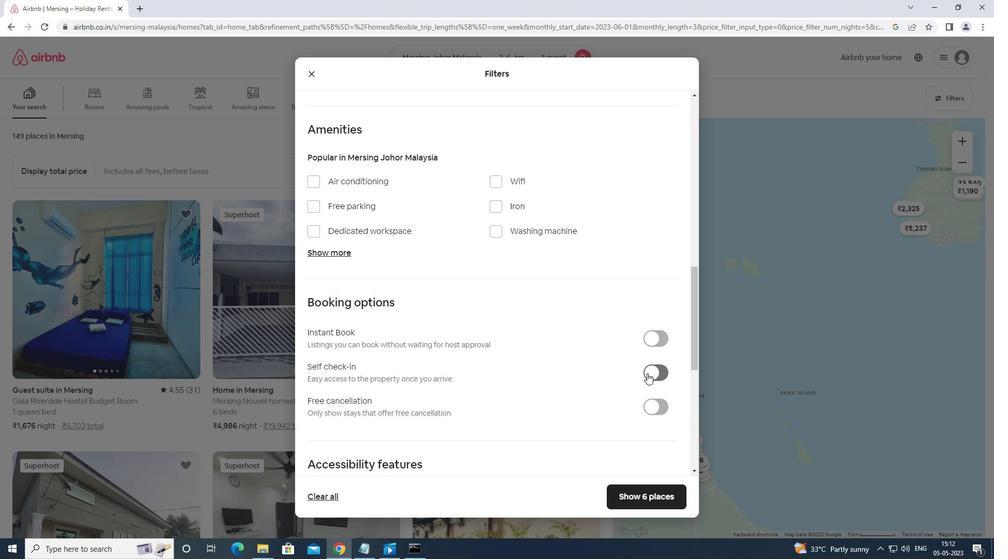 
Action: Mouse moved to (649, 372)
Screenshot: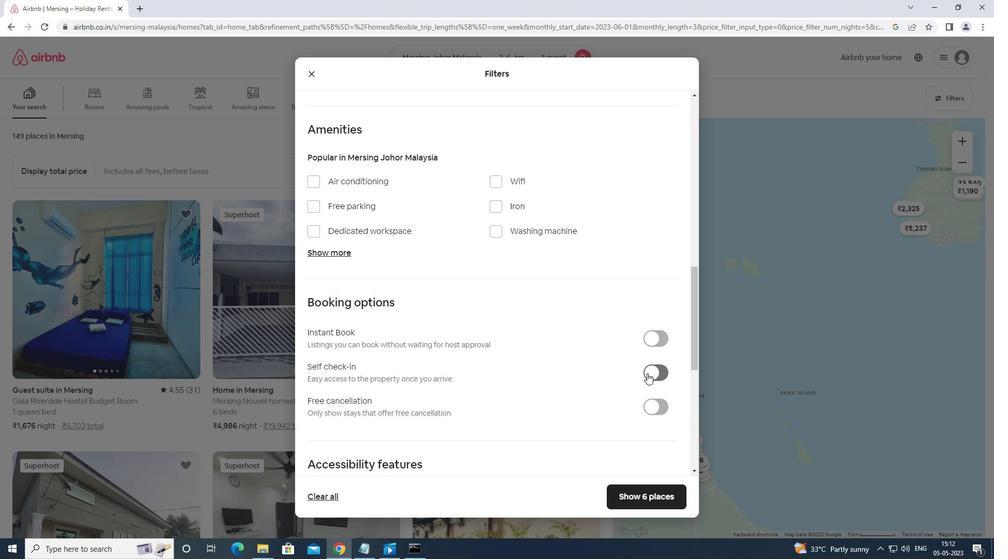 
Action: Mouse scrolled (649, 371) with delta (0, 0)
Screenshot: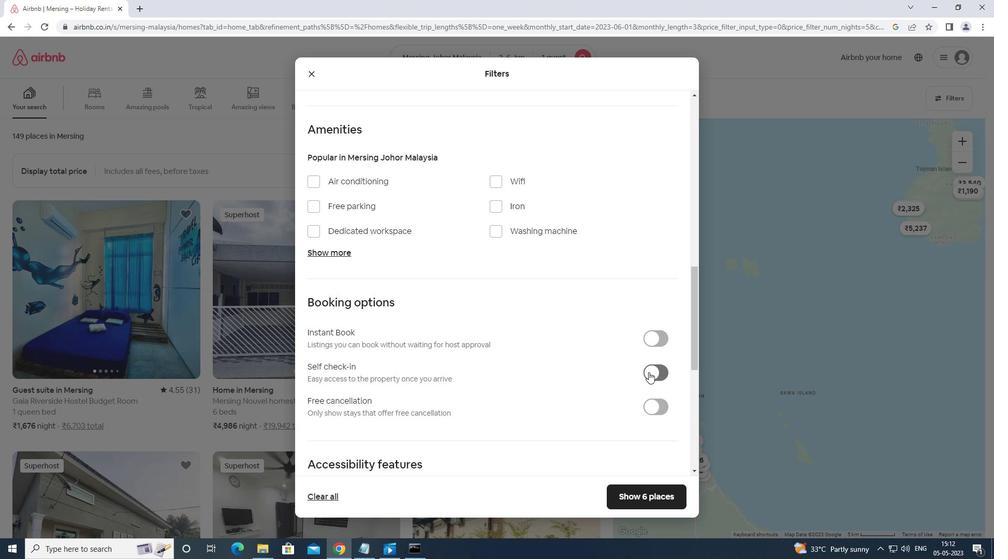 
Action: Mouse scrolled (649, 371) with delta (0, 0)
Screenshot: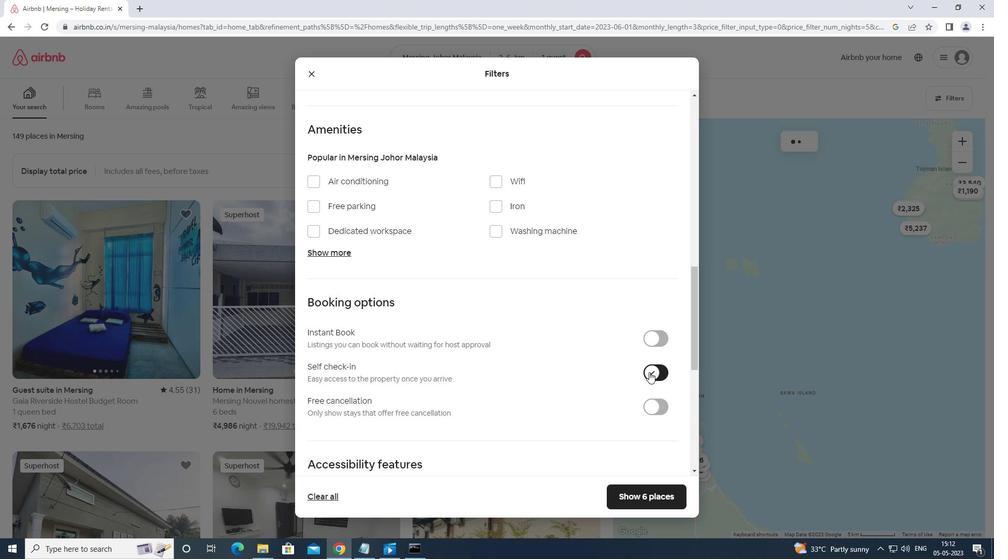 
Action: Mouse moved to (649, 372)
Screenshot: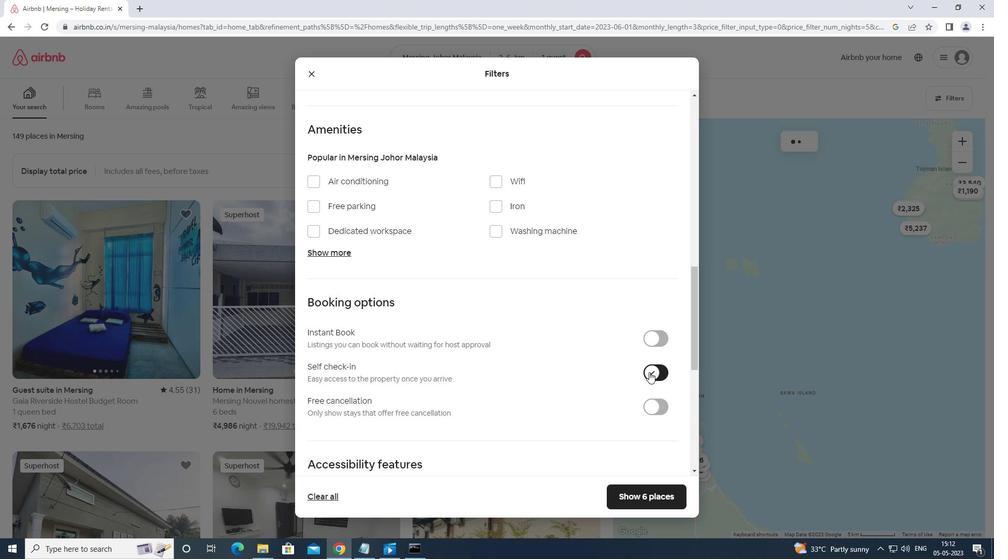 
Action: Mouse scrolled (649, 371) with delta (0, 0)
Screenshot: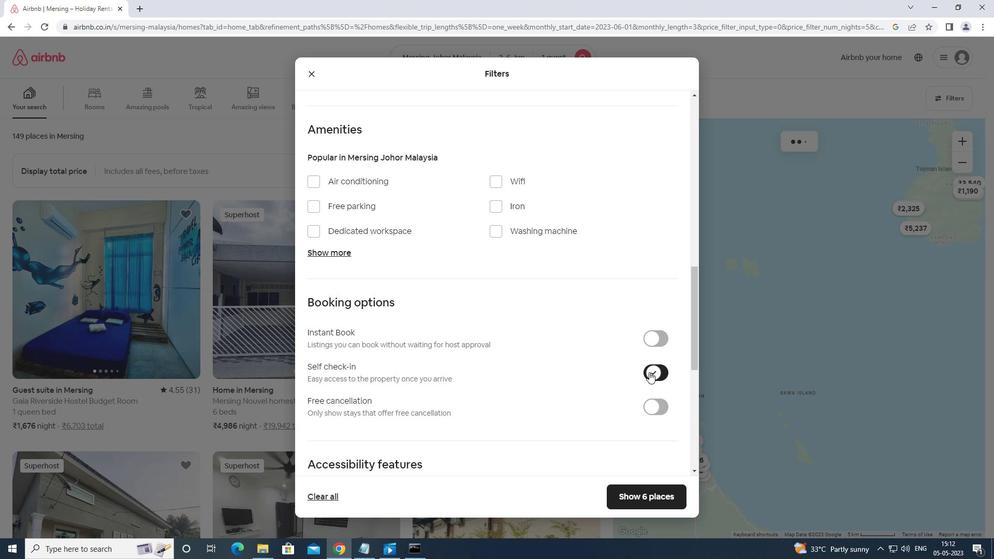 
Action: Mouse moved to (326, 468)
Screenshot: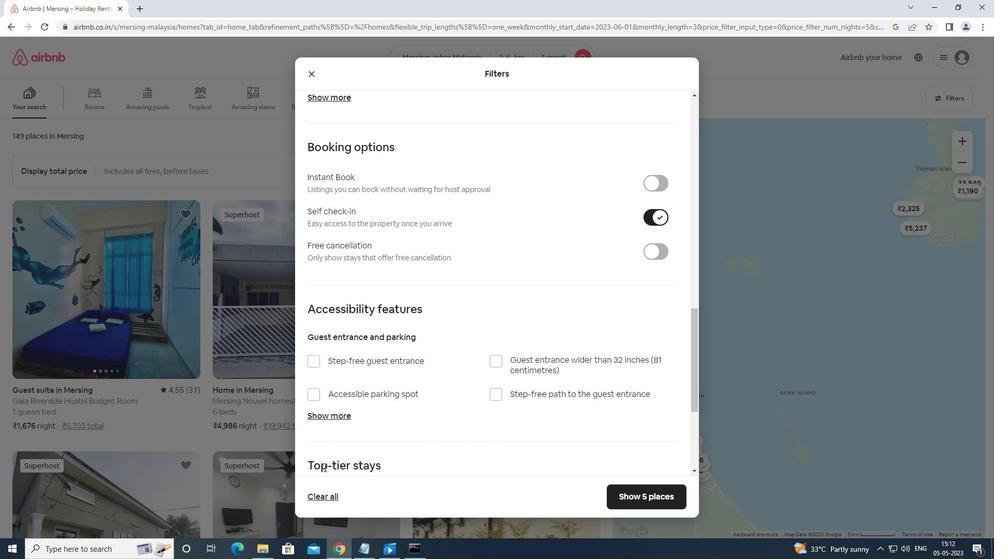 
Action: Mouse scrolled (326, 467) with delta (0, 0)
Screenshot: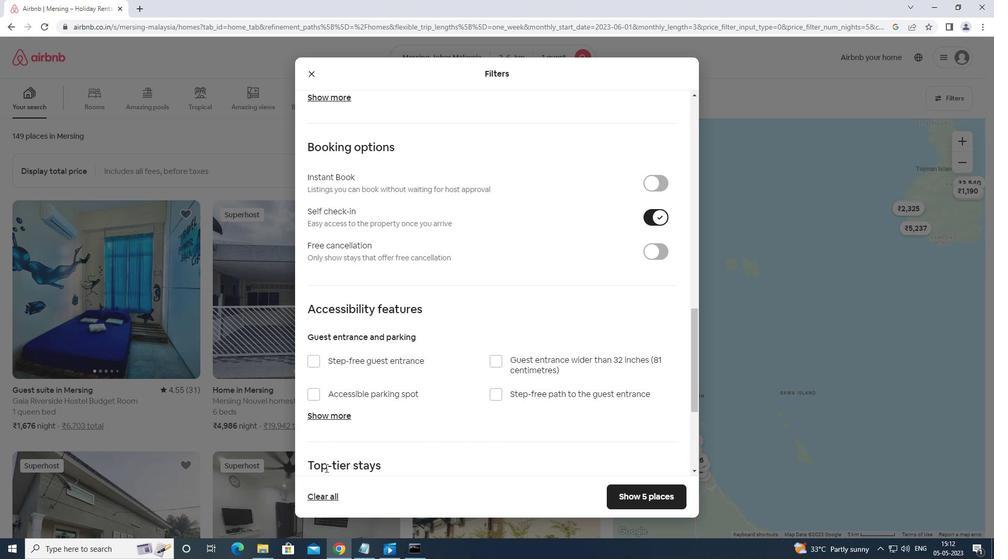 
Action: Mouse moved to (326, 468)
Screenshot: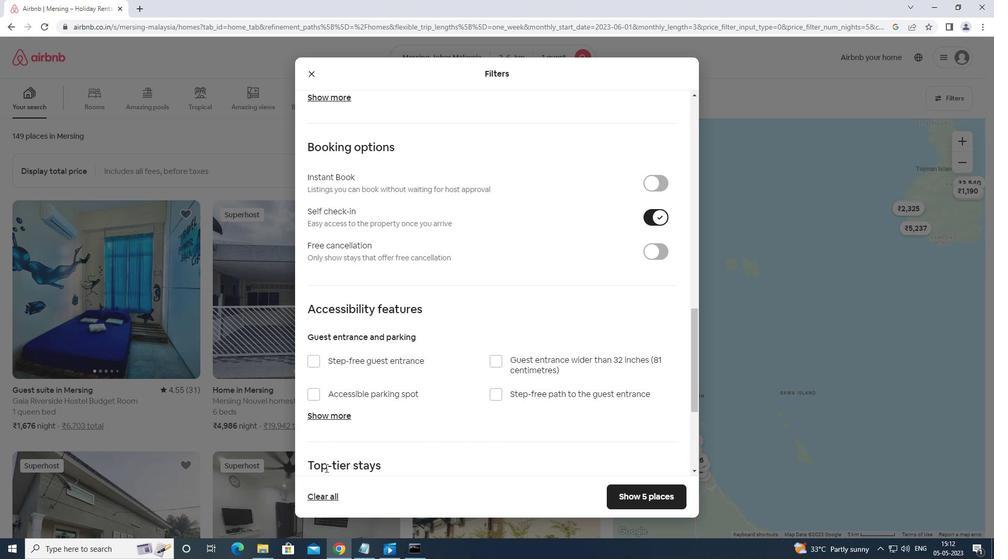 
Action: Mouse scrolled (326, 467) with delta (0, 0)
Screenshot: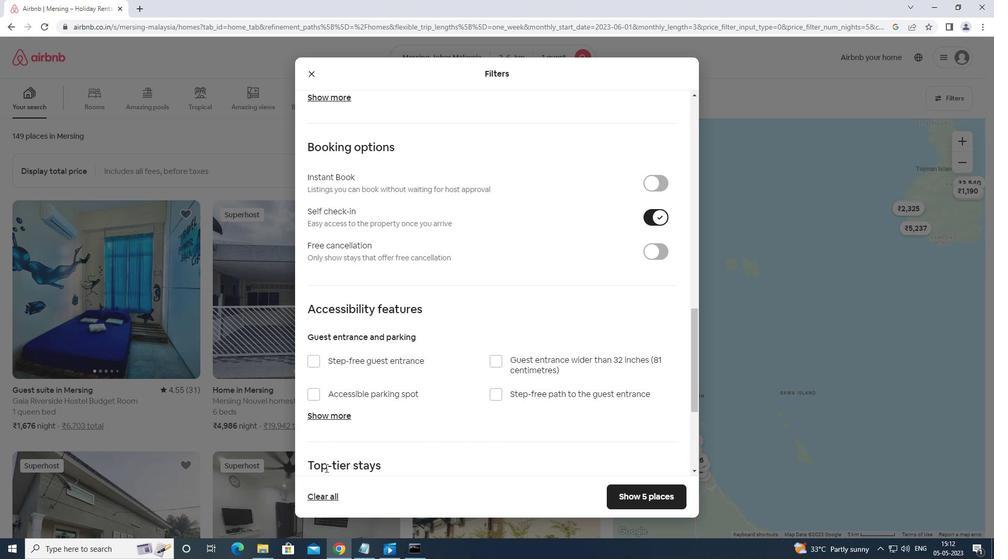 
Action: Mouse moved to (326, 468)
Screenshot: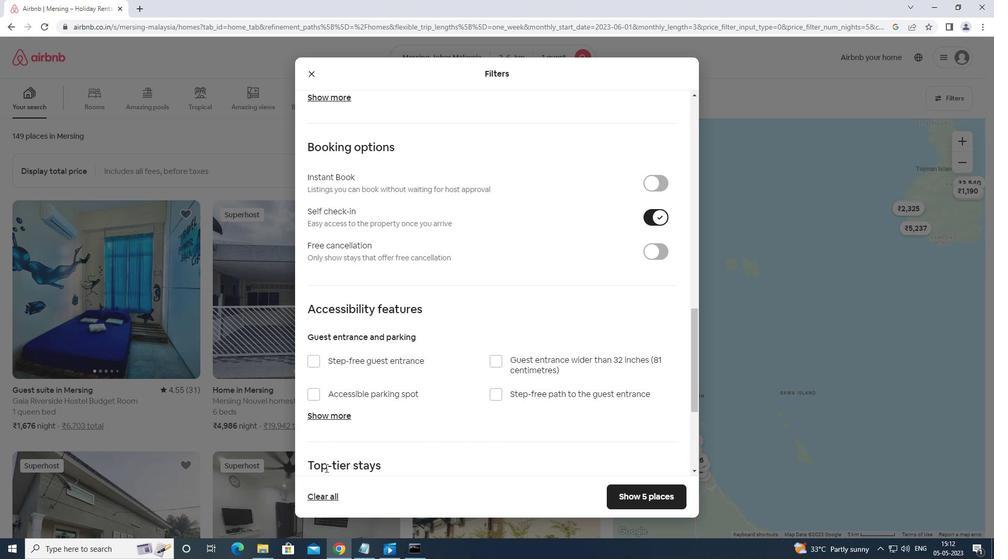 
Action: Mouse scrolled (326, 467) with delta (0, 0)
Screenshot: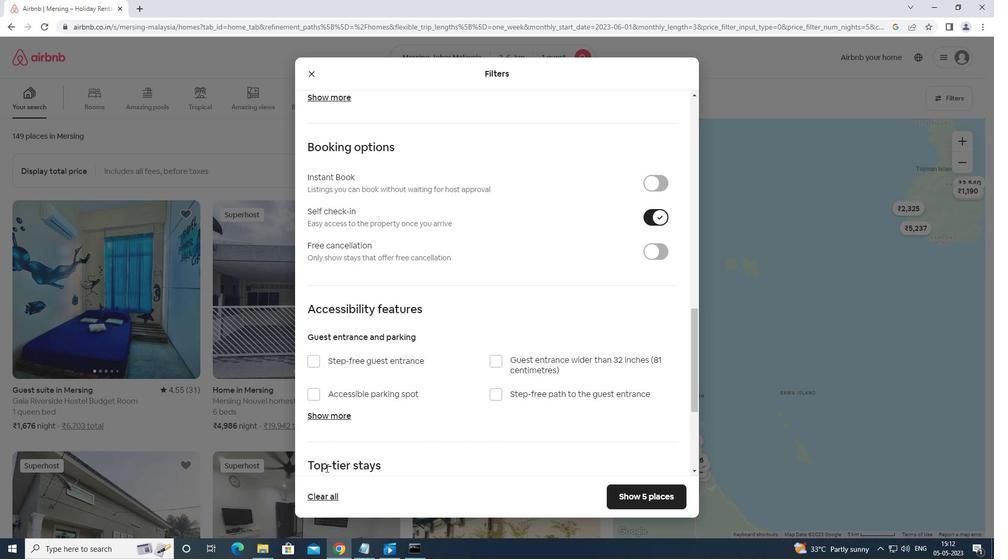 
Action: Mouse scrolled (326, 467) with delta (0, 0)
Screenshot: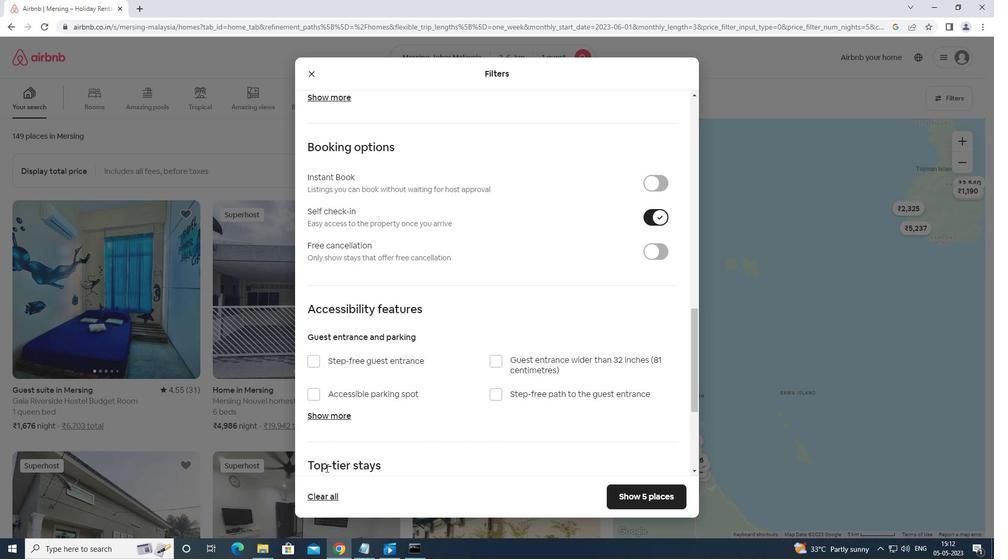 
Action: Mouse moved to (312, 402)
Screenshot: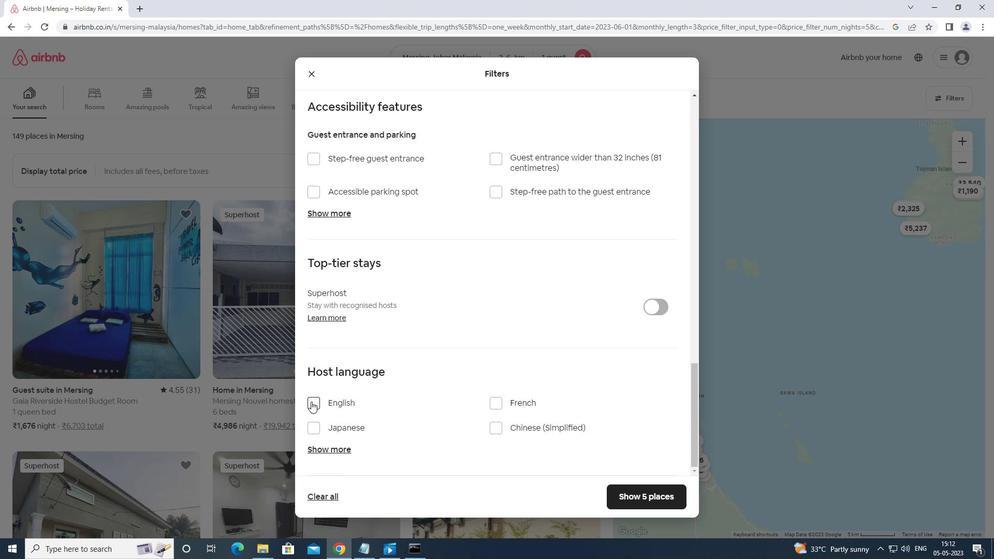 
Action: Mouse pressed left at (312, 402)
Screenshot: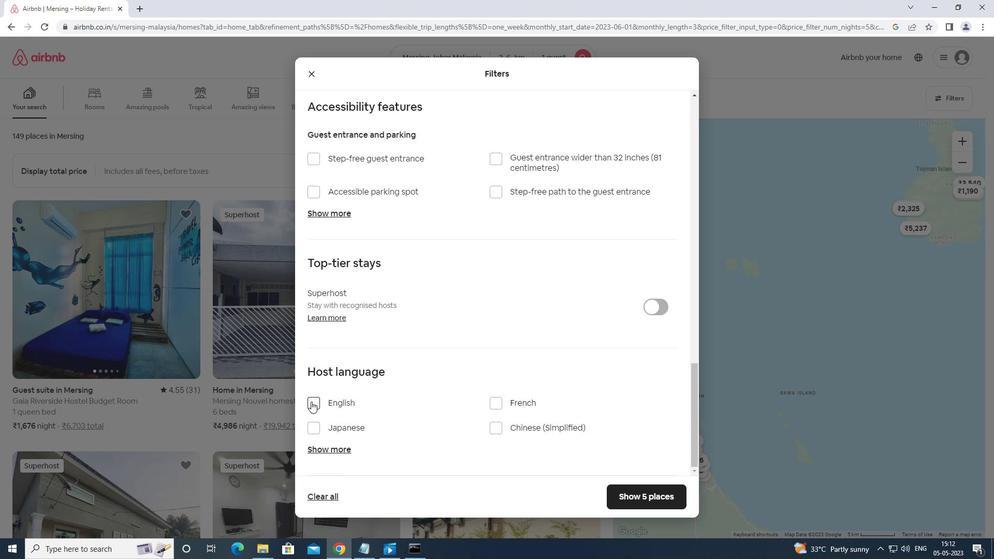 
Action: Mouse moved to (627, 493)
Screenshot: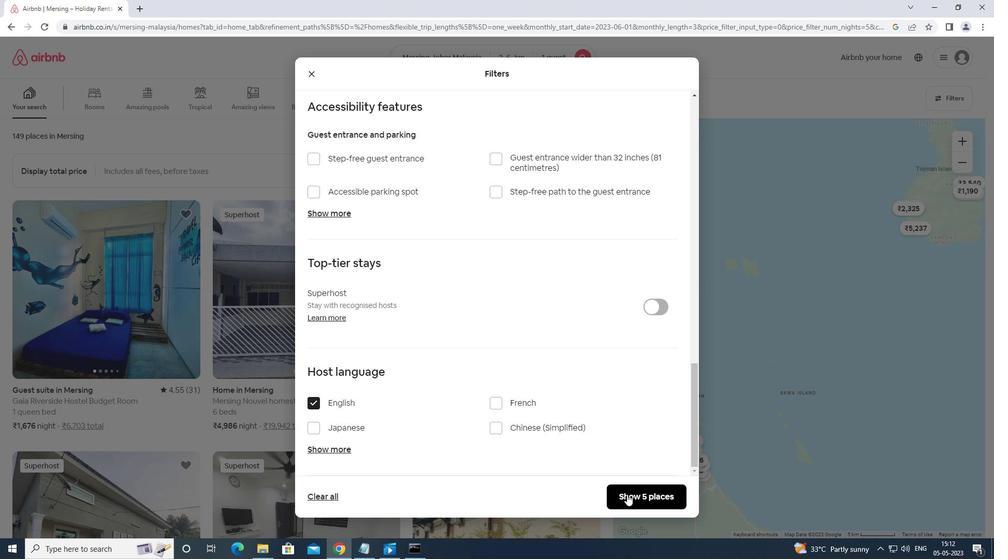 
Action: Mouse pressed left at (627, 493)
Screenshot: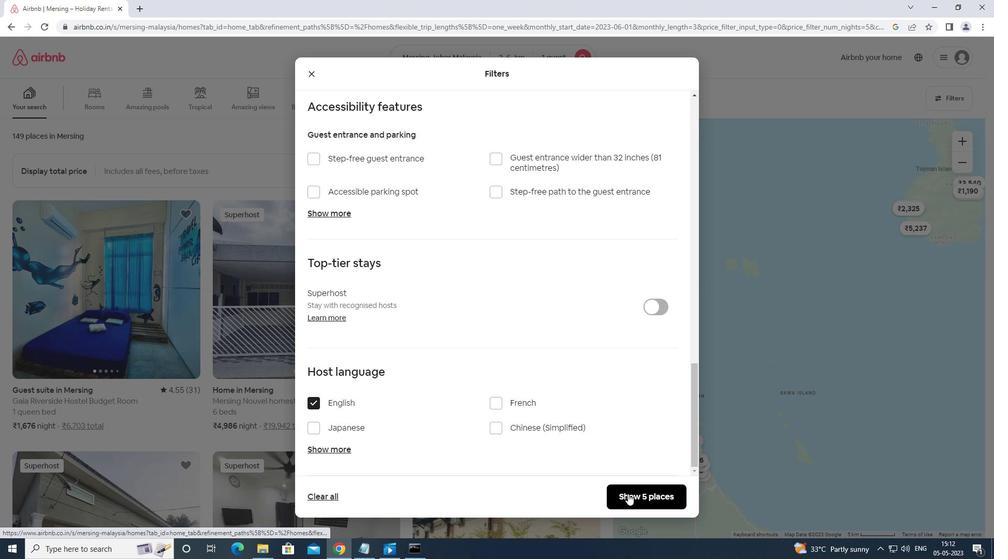 
Action: Mouse moved to (628, 492)
Screenshot: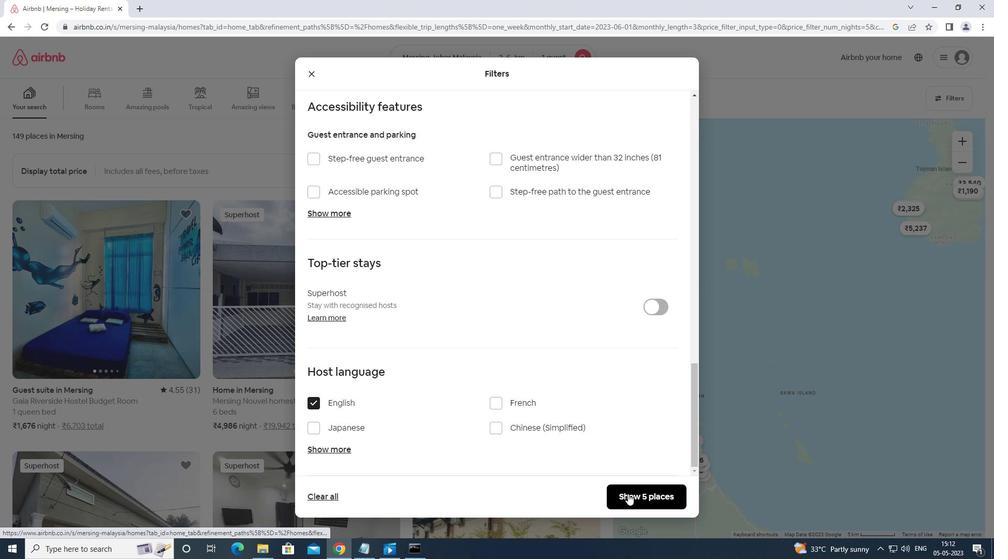 
